 Task: Search one way flight ticket for 5 adults, 1 child, 2 infants in seat and 1 infant on lap in business from Monterey: Monterey Regional Airport (was Monterey Peninsula Airport) to Evansville: Evansville Regional Airport on 5-3-2023. Choice of flights is Westjet. Number of bags: 11 checked bags. Price is upto 81000. Outbound departure time preference is 19:45.
Action: Mouse moved to (367, 325)
Screenshot: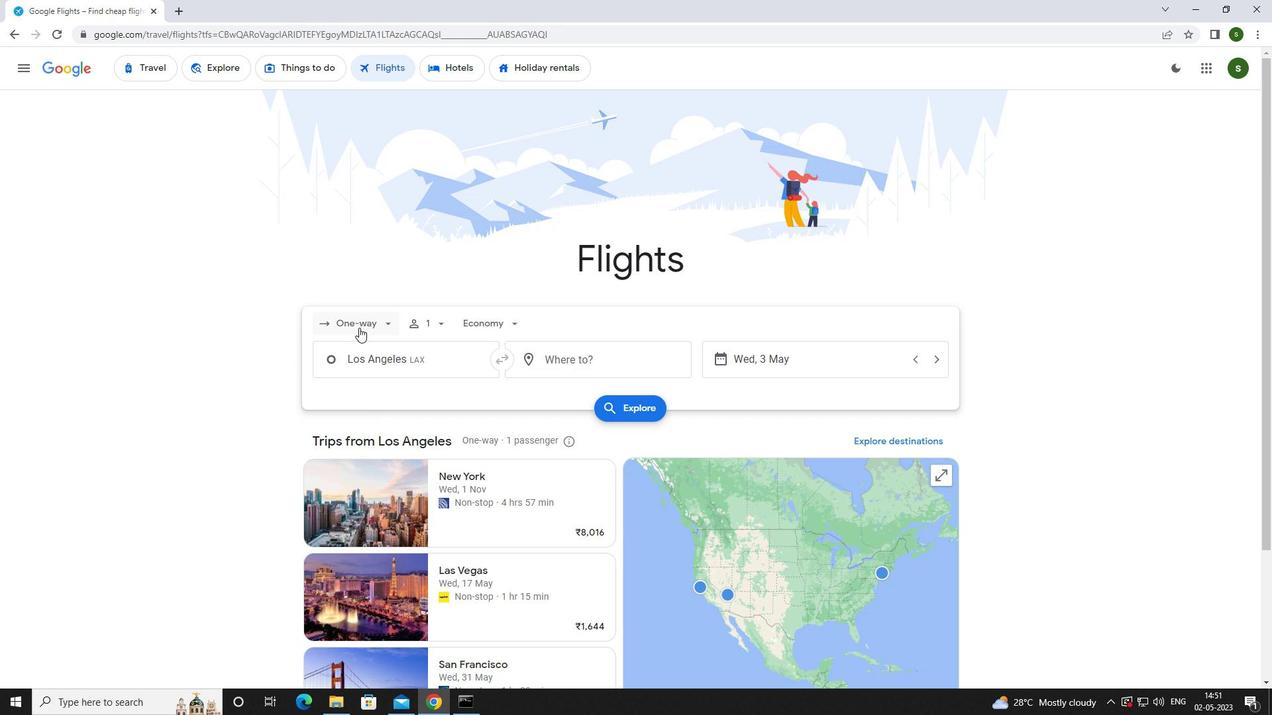 
Action: Mouse pressed left at (367, 325)
Screenshot: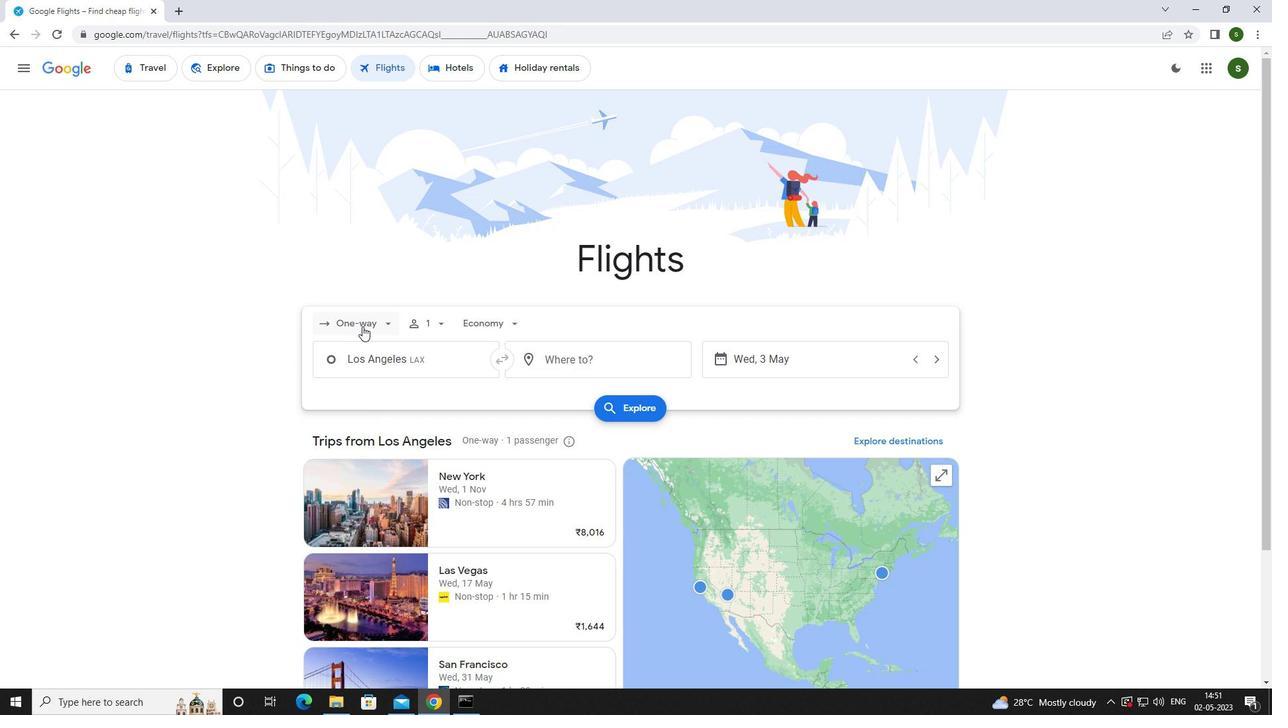
Action: Mouse moved to (372, 385)
Screenshot: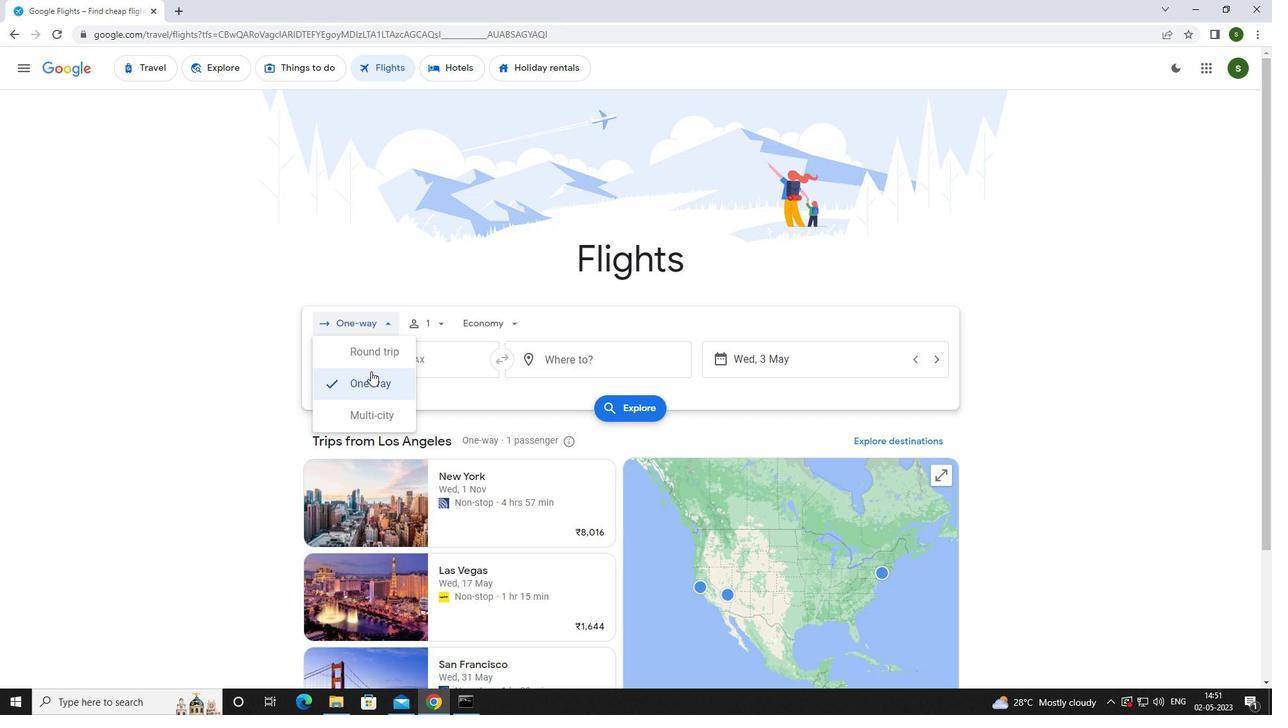 
Action: Mouse pressed left at (372, 385)
Screenshot: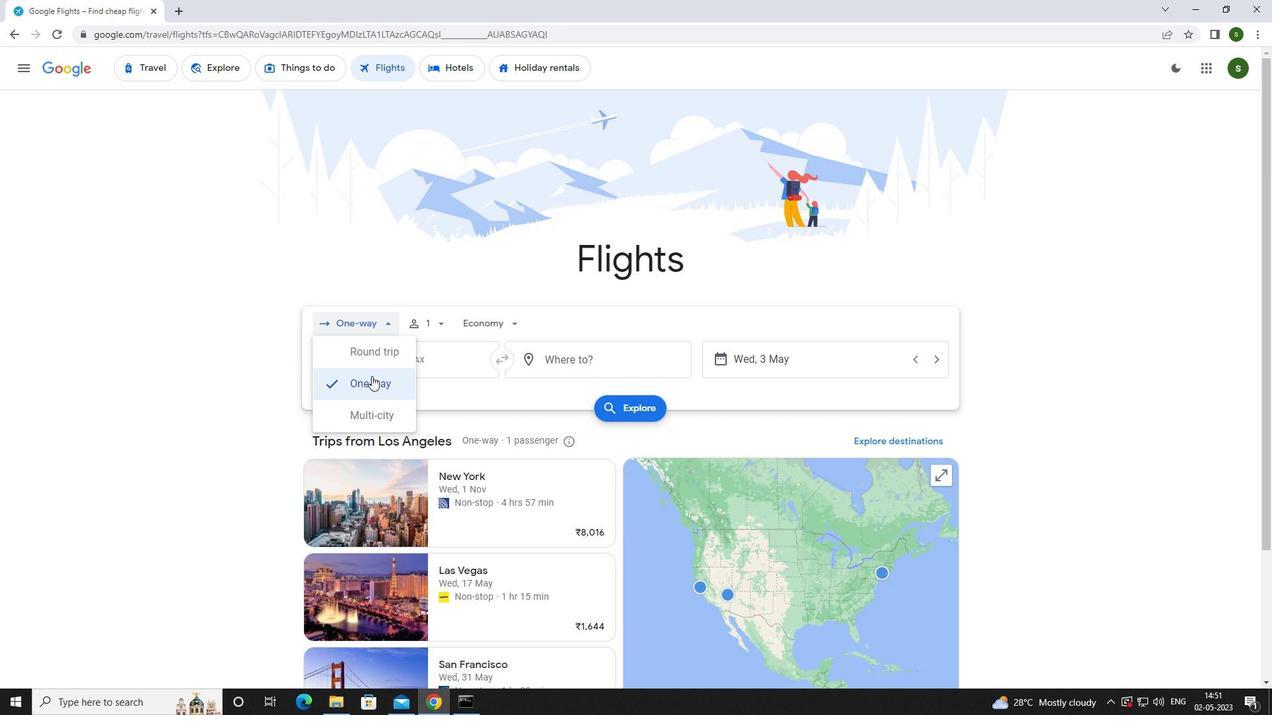 
Action: Mouse moved to (438, 321)
Screenshot: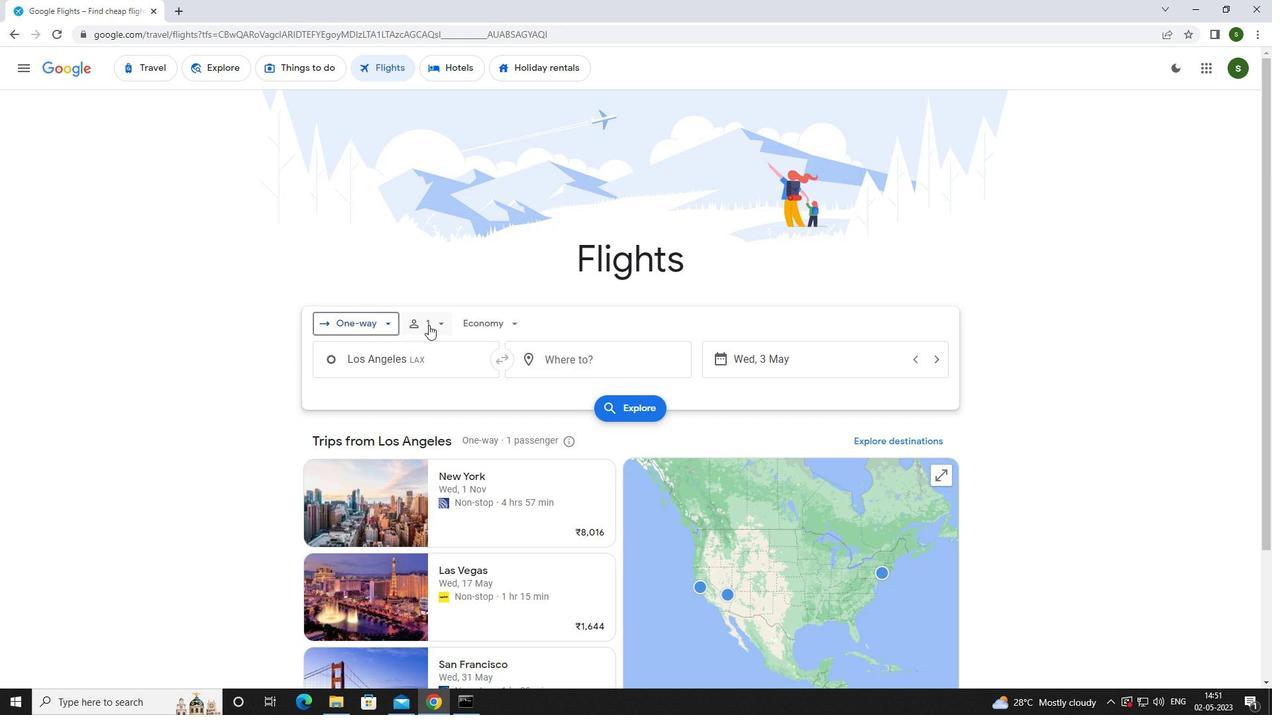 
Action: Mouse pressed left at (438, 321)
Screenshot: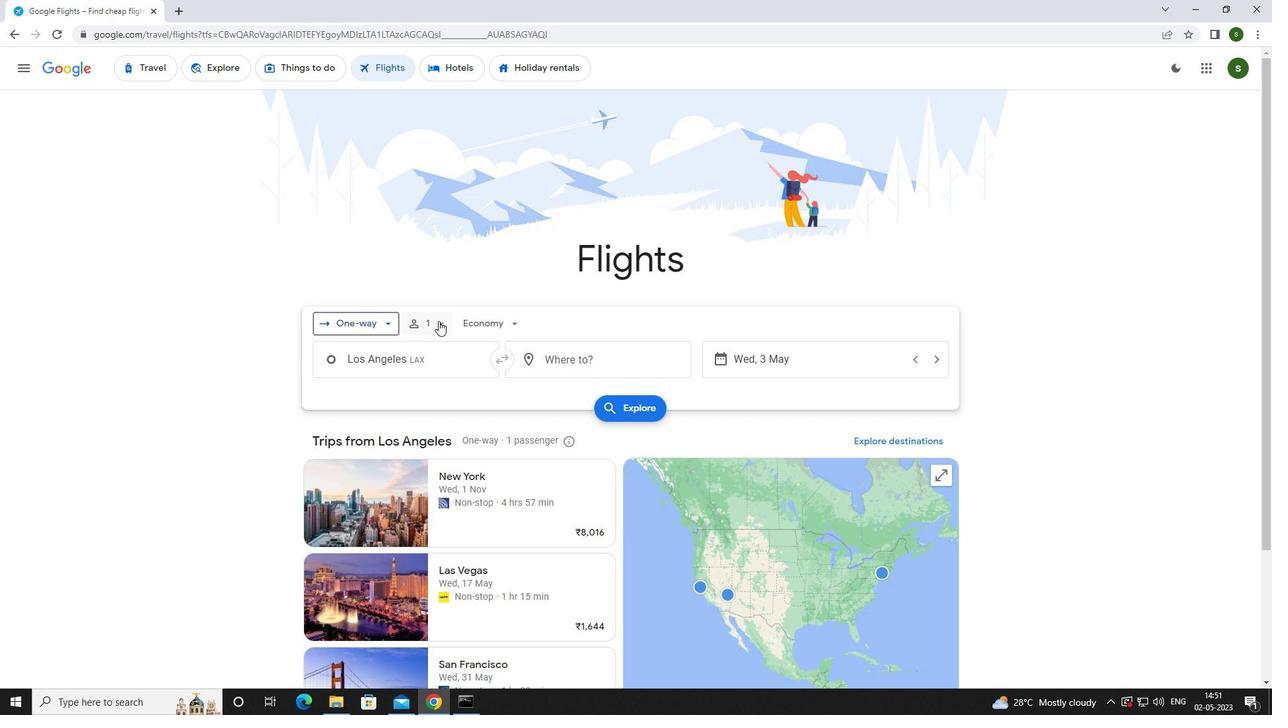 
Action: Mouse moved to (545, 355)
Screenshot: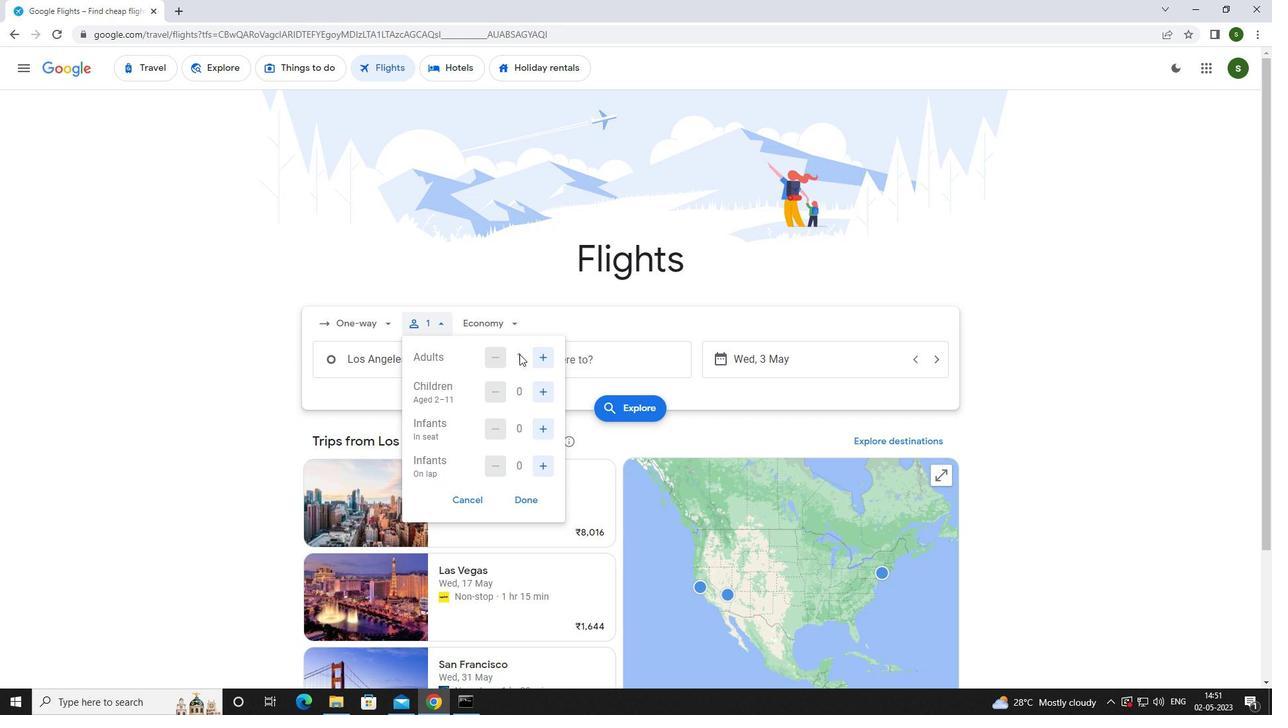 
Action: Mouse pressed left at (545, 355)
Screenshot: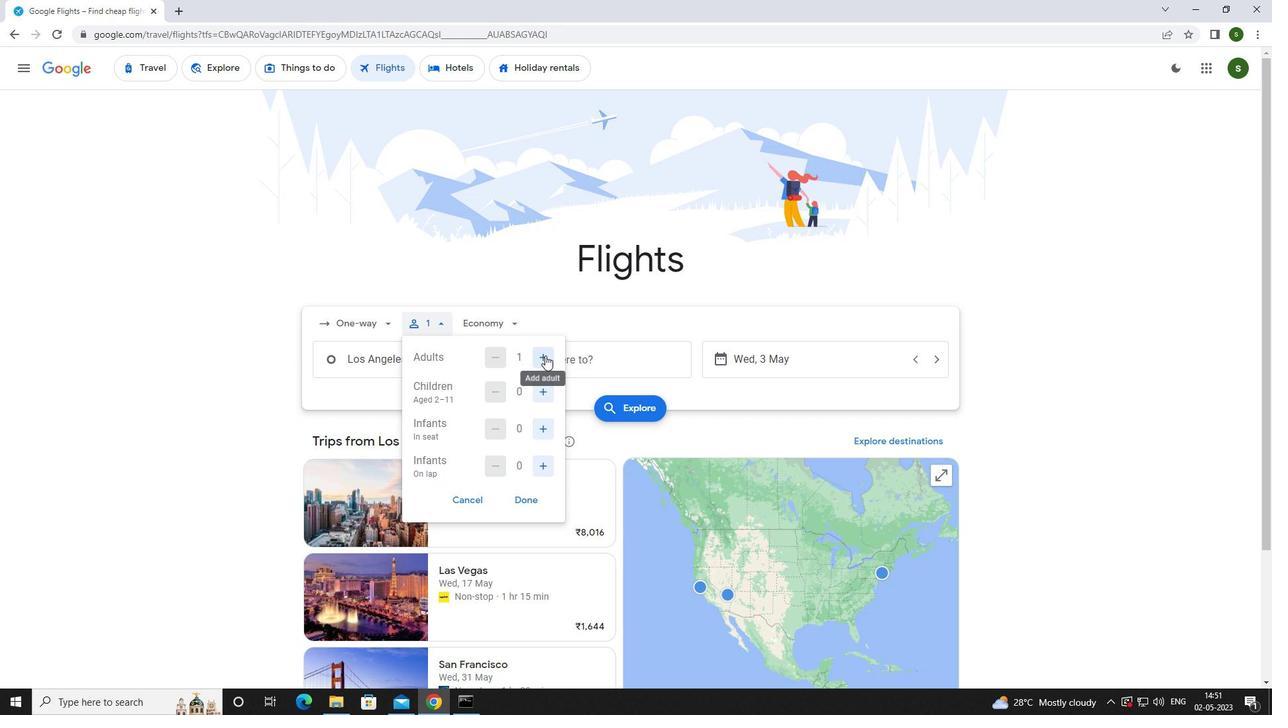 
Action: Mouse pressed left at (545, 355)
Screenshot: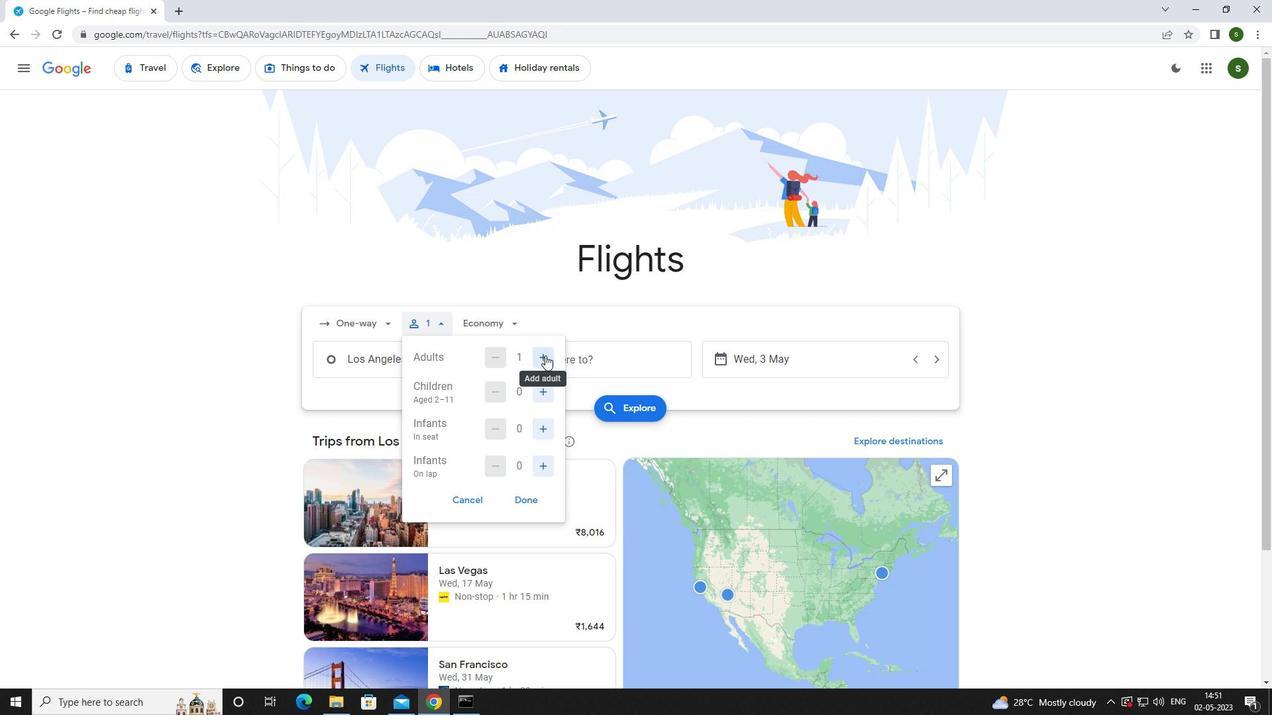 
Action: Mouse pressed left at (545, 355)
Screenshot: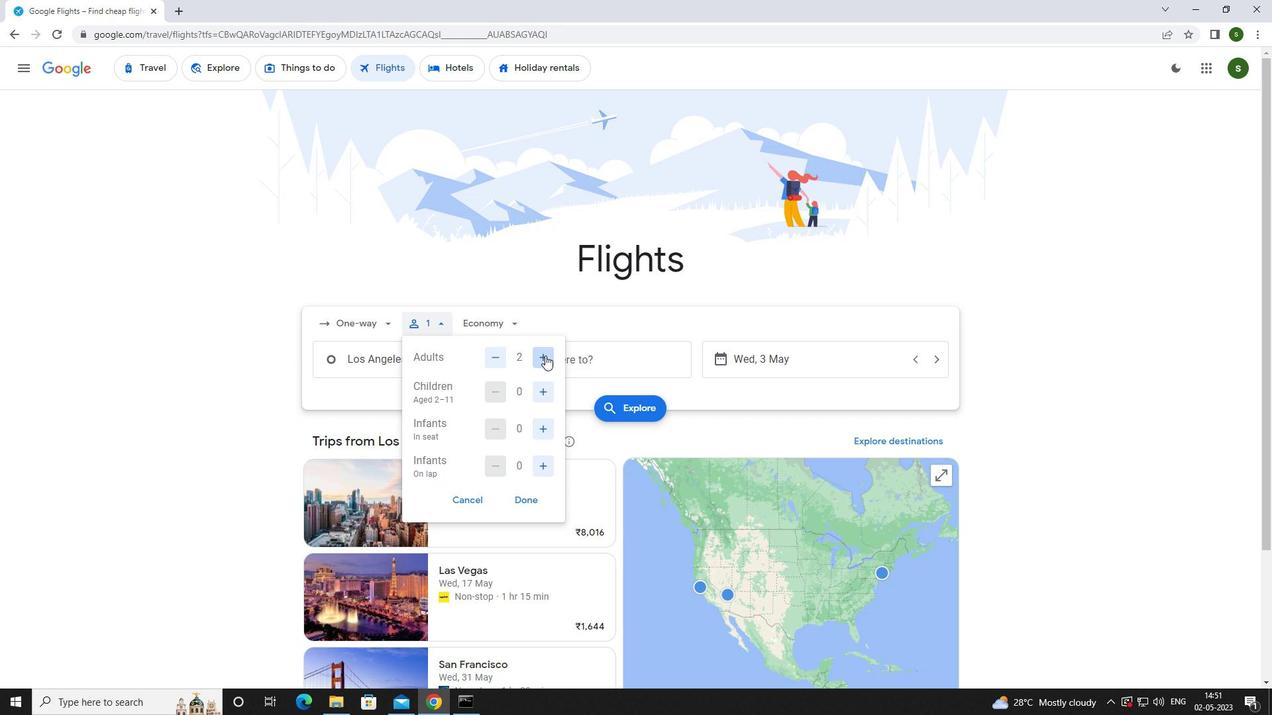 
Action: Mouse pressed left at (545, 355)
Screenshot: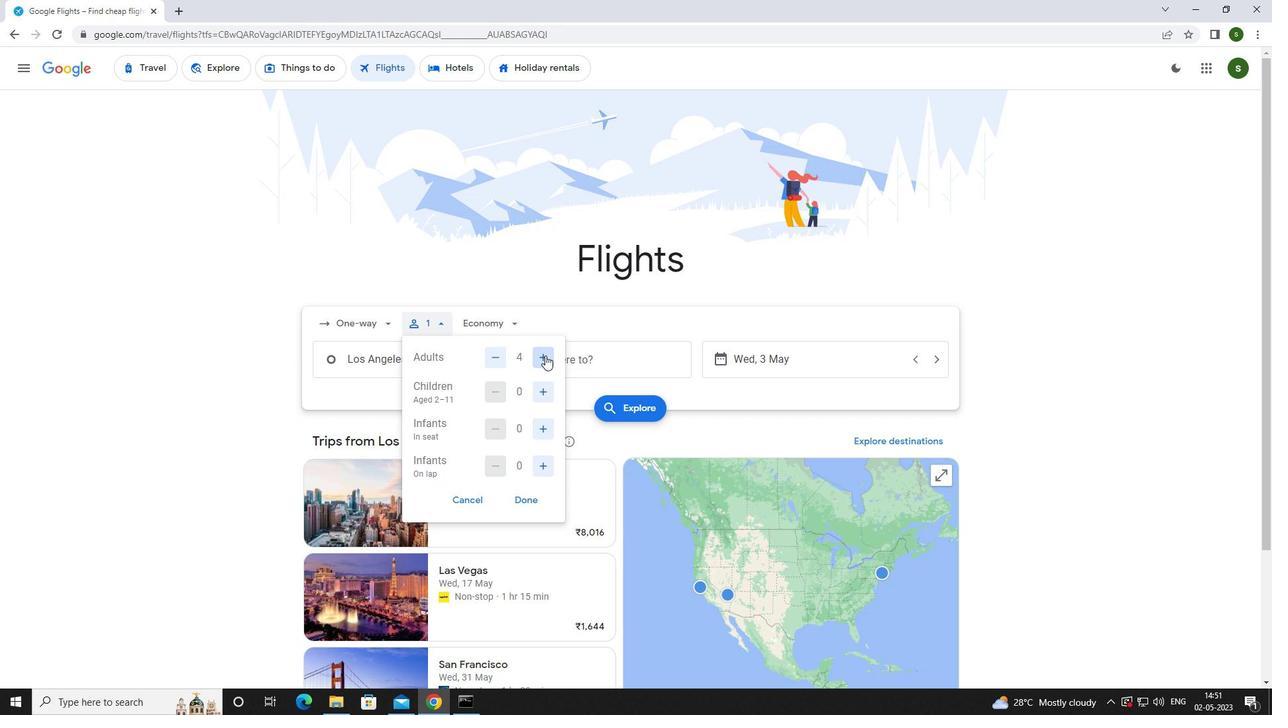 
Action: Mouse moved to (546, 391)
Screenshot: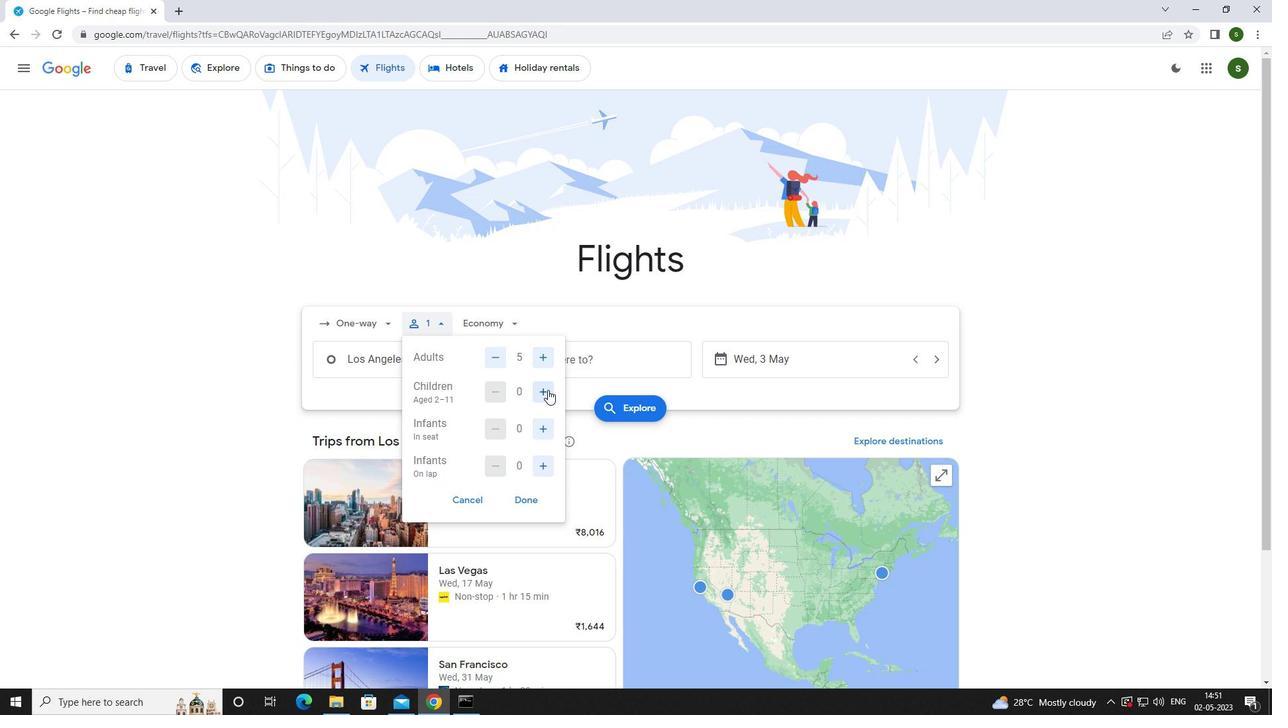 
Action: Mouse pressed left at (546, 391)
Screenshot: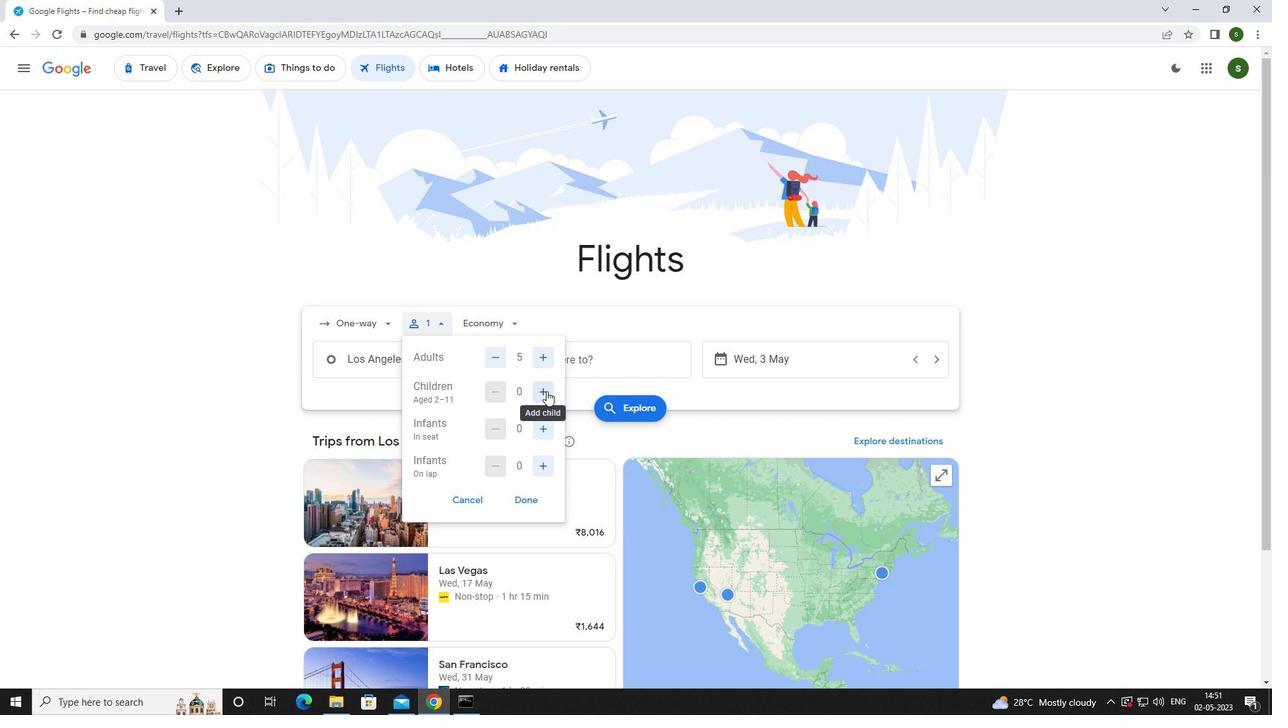 
Action: Mouse moved to (542, 422)
Screenshot: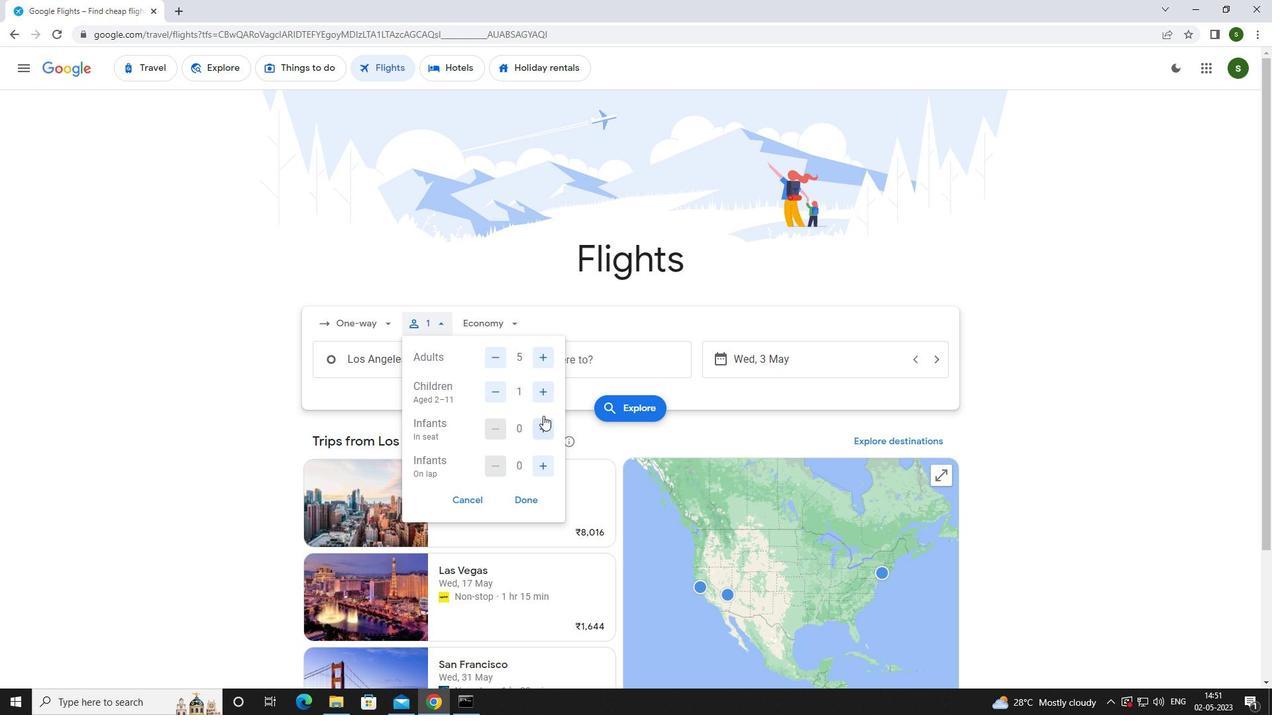 
Action: Mouse pressed left at (542, 422)
Screenshot: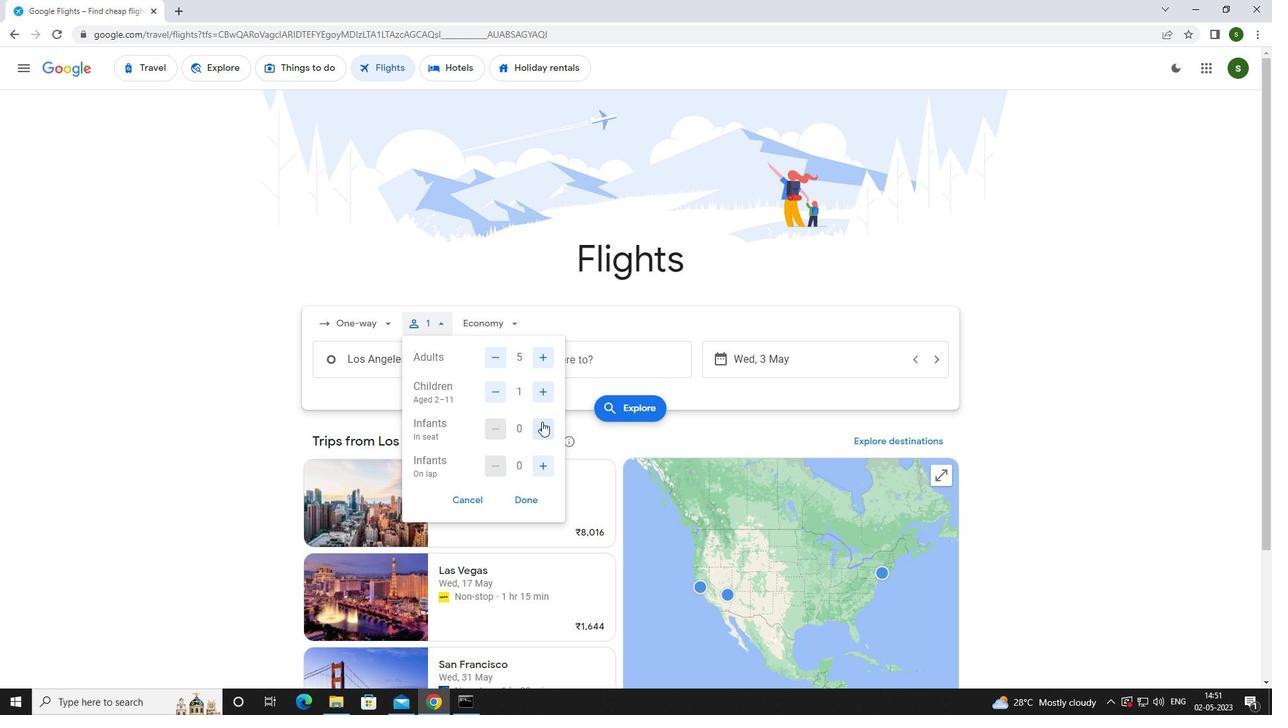 
Action: Mouse pressed left at (542, 422)
Screenshot: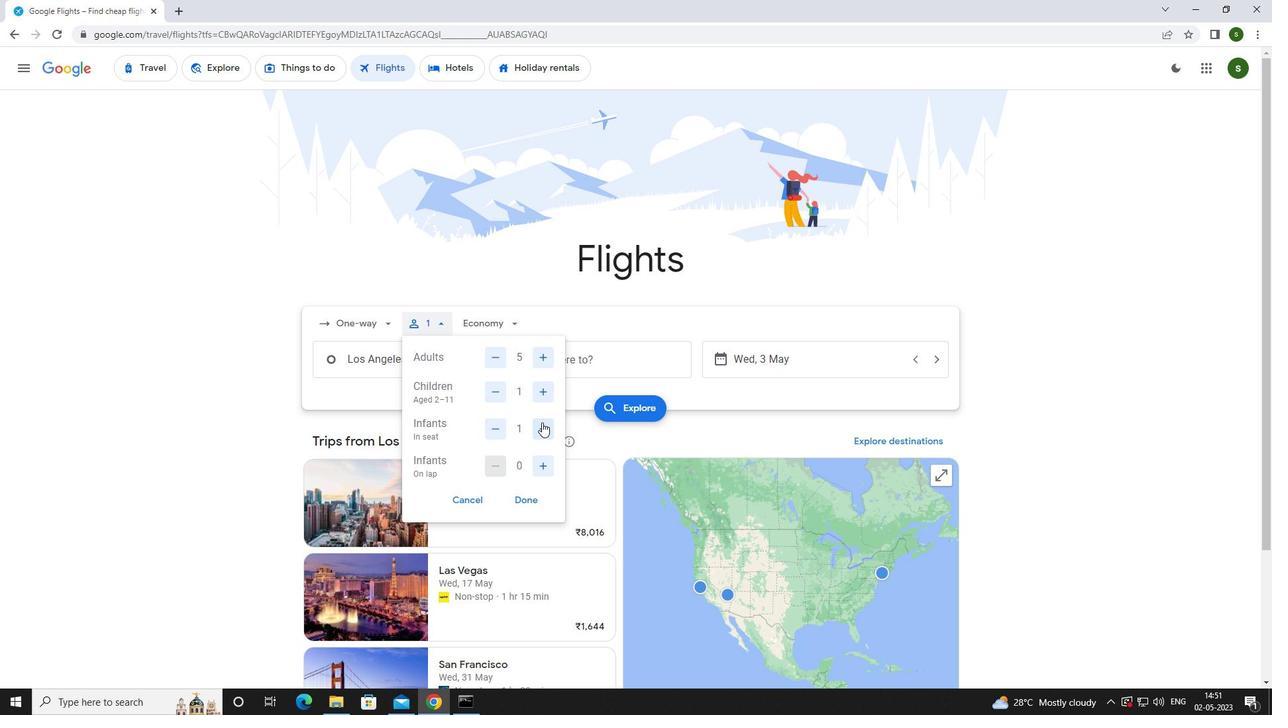 
Action: Mouse moved to (542, 458)
Screenshot: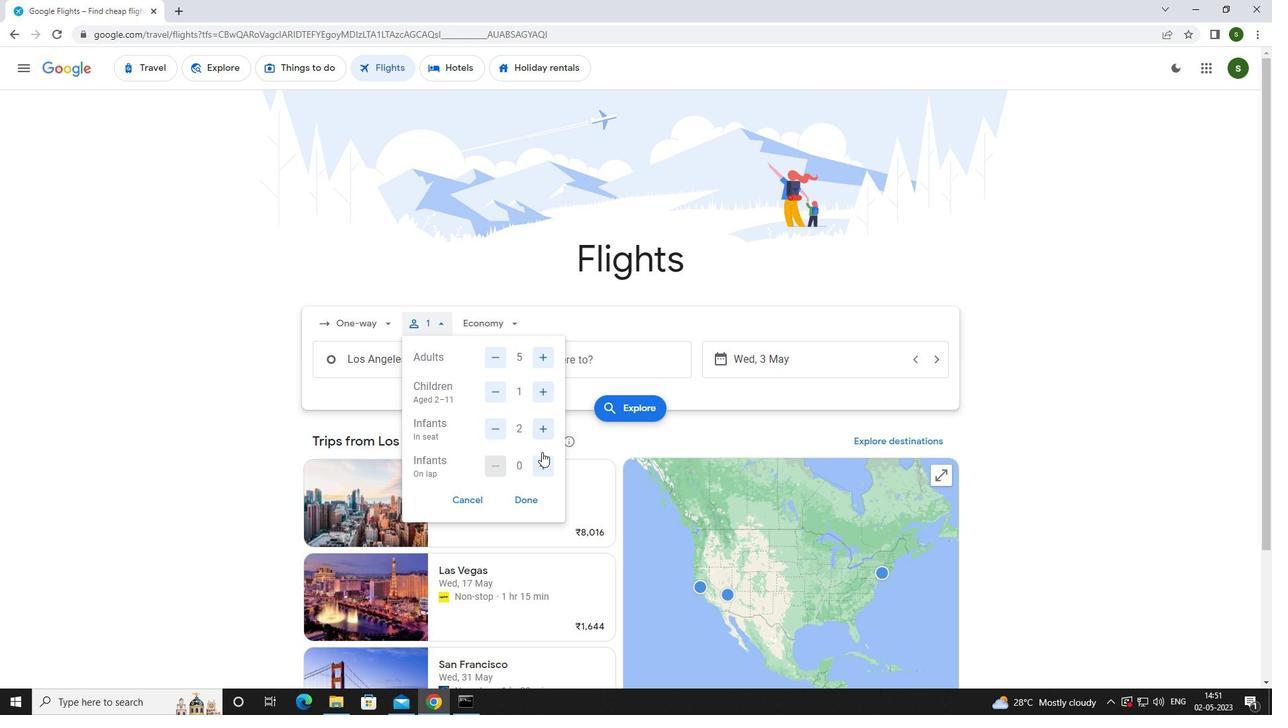 
Action: Mouse pressed left at (542, 458)
Screenshot: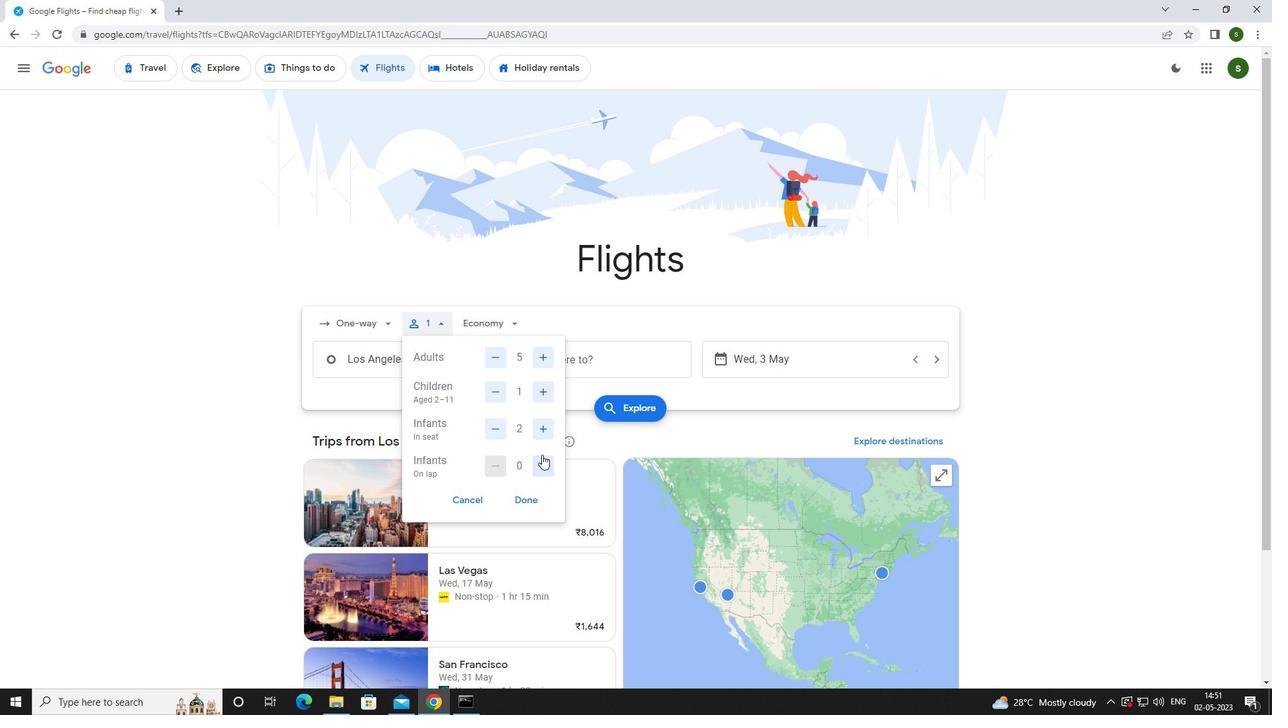 
Action: Mouse moved to (513, 324)
Screenshot: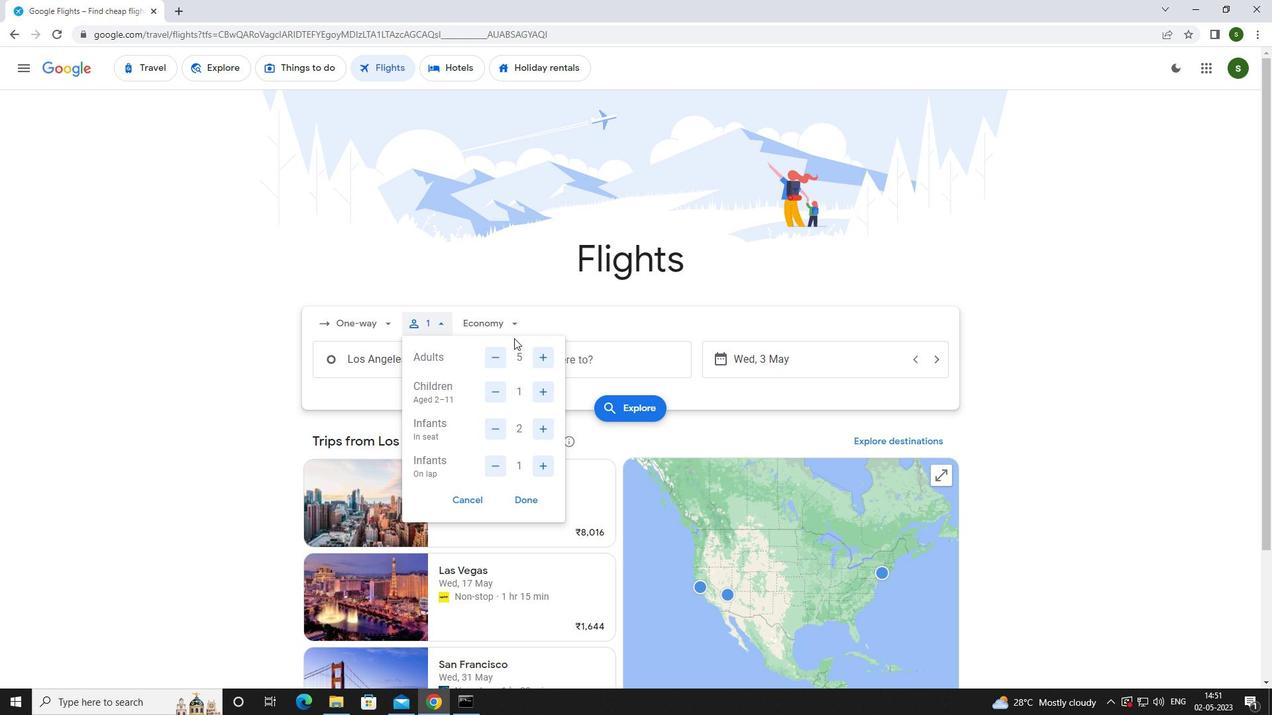 
Action: Mouse pressed left at (513, 324)
Screenshot: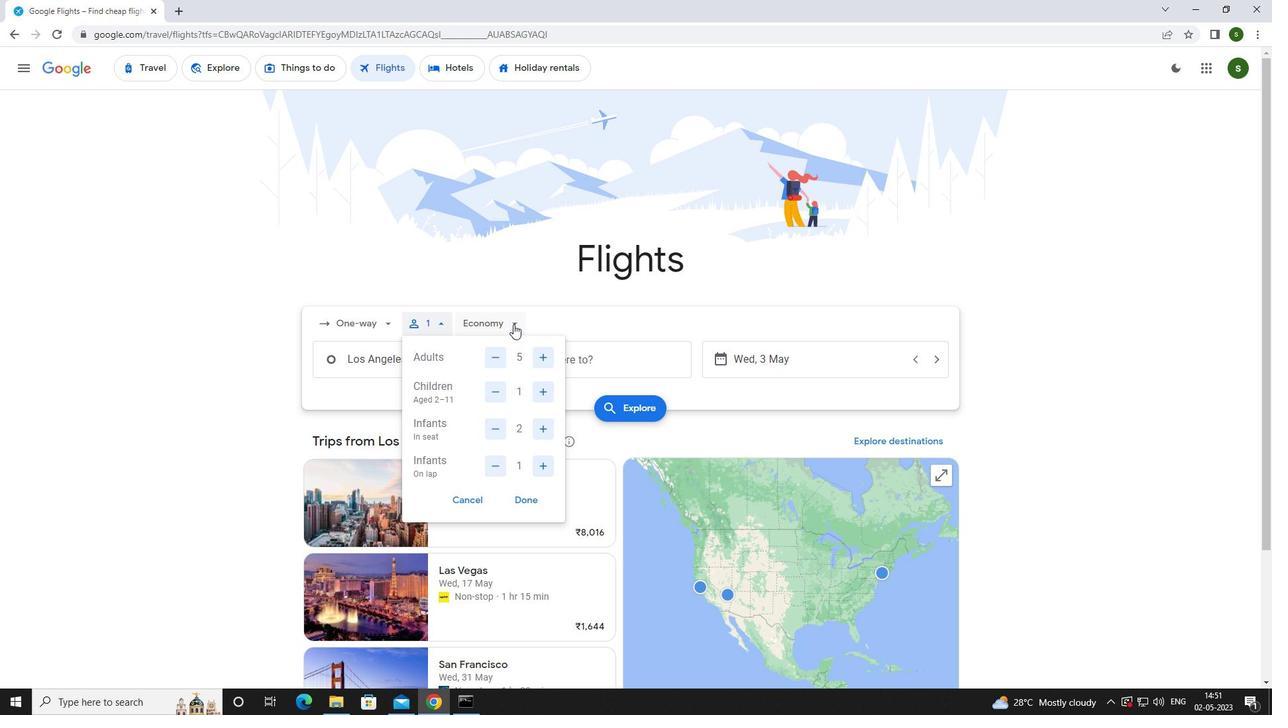 
Action: Mouse moved to (520, 421)
Screenshot: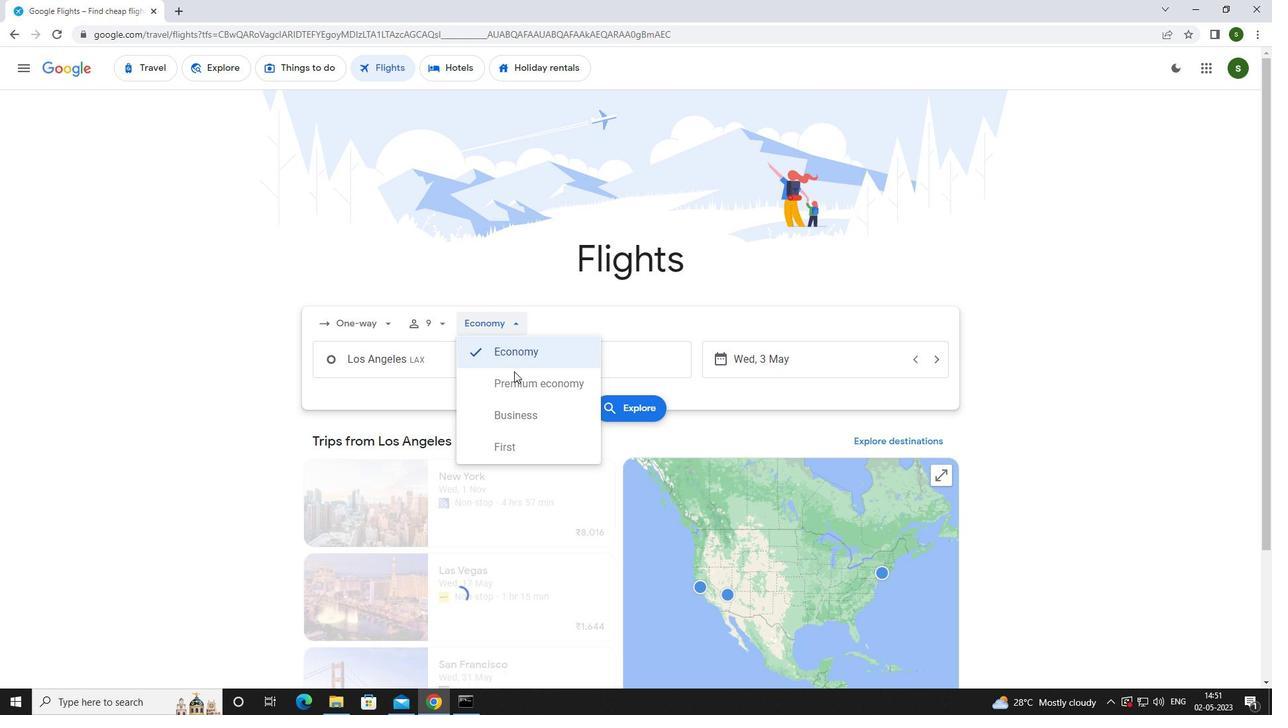 
Action: Mouse pressed left at (520, 421)
Screenshot: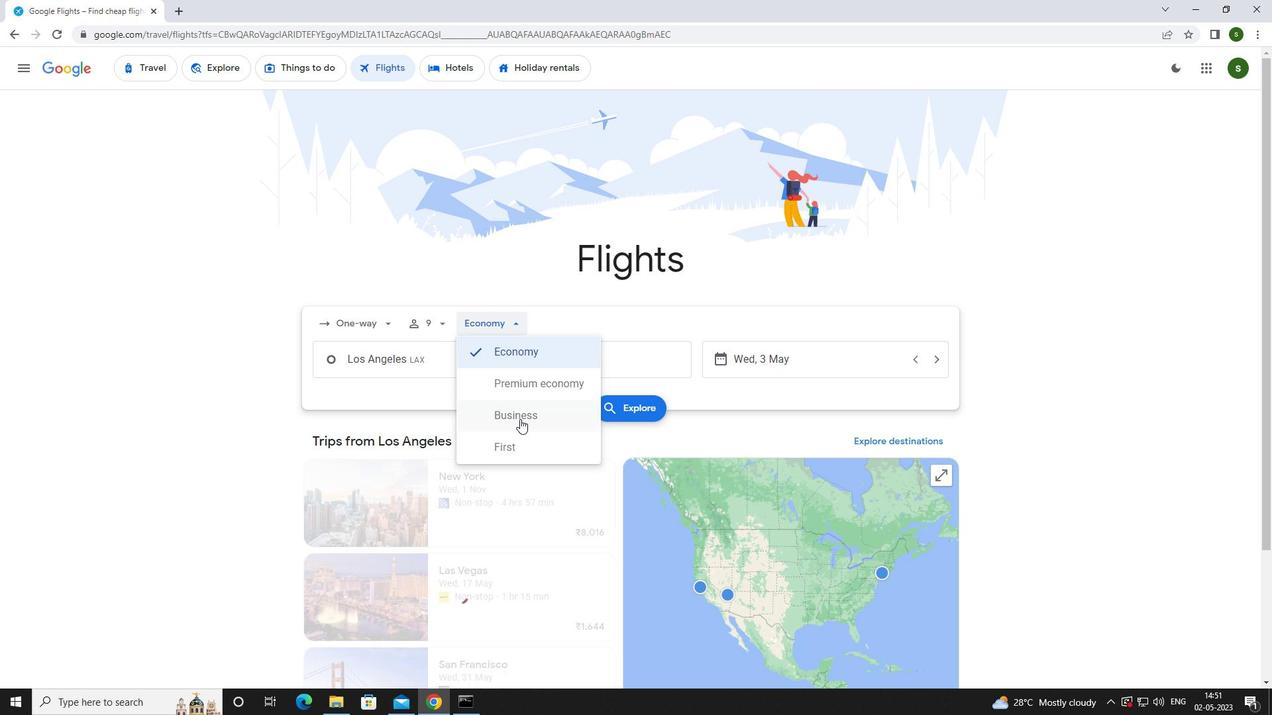 
Action: Mouse moved to (479, 363)
Screenshot: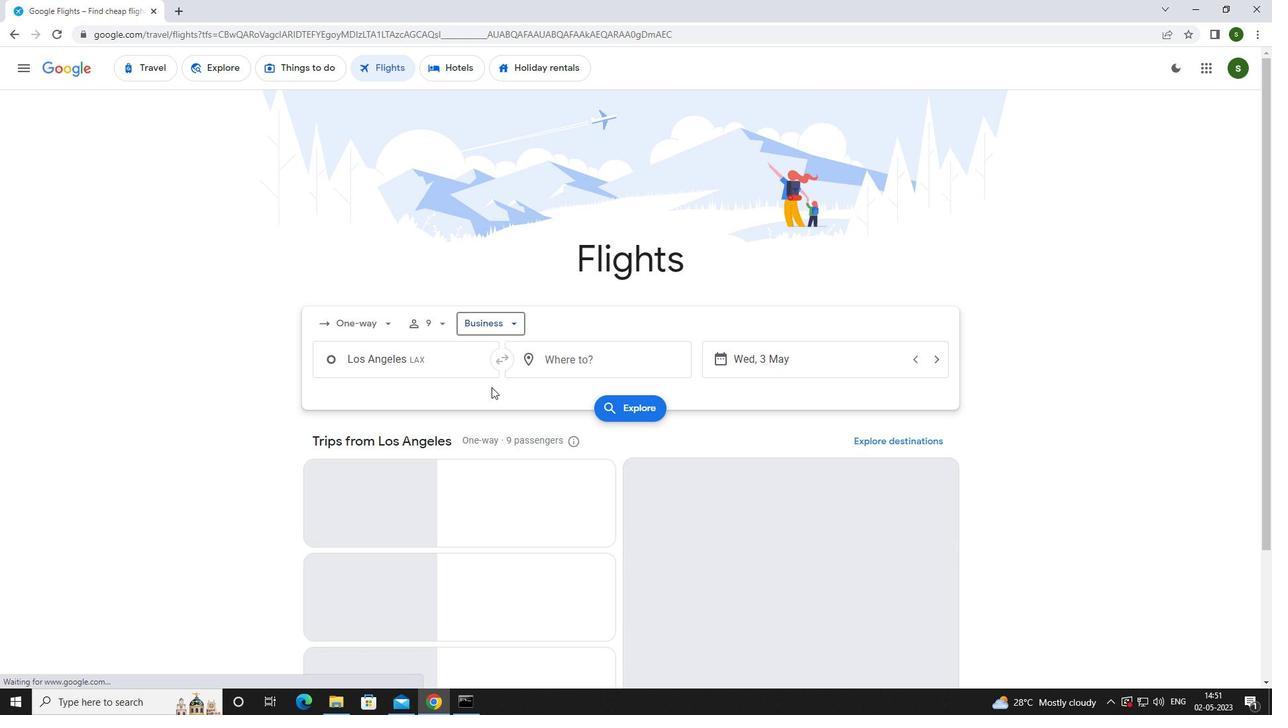 
Action: Mouse pressed left at (479, 363)
Screenshot: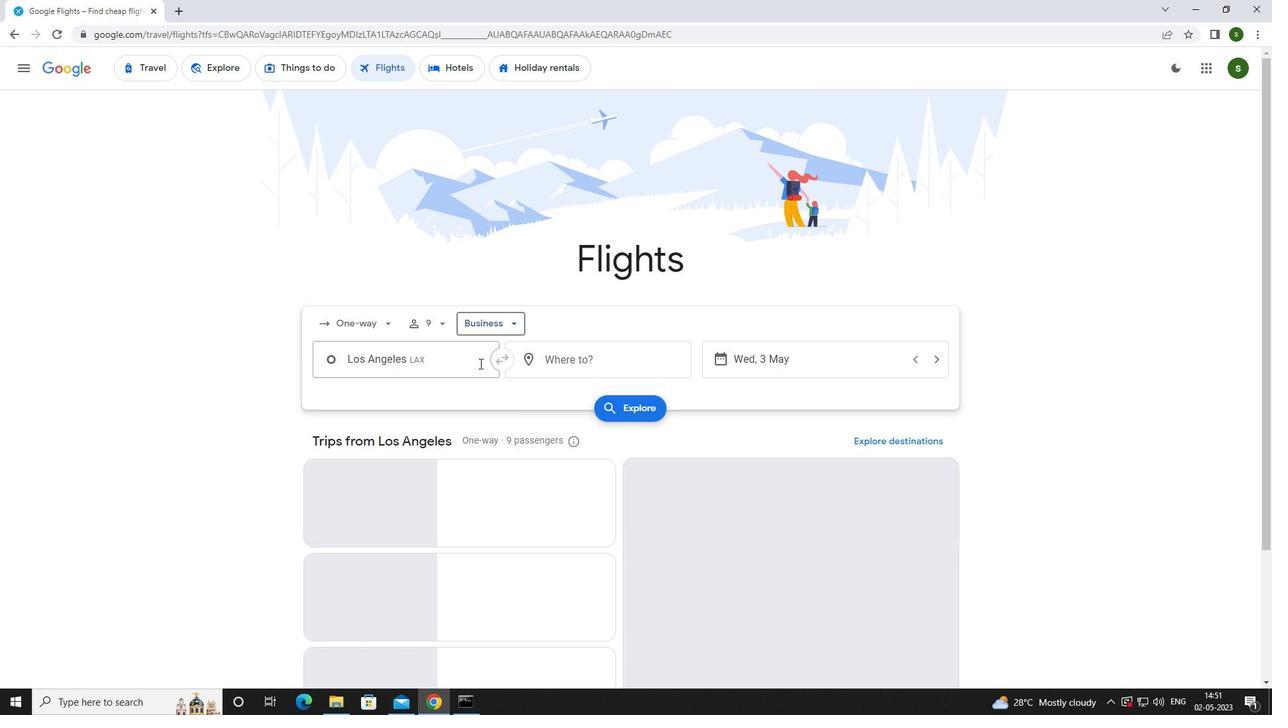 
Action: Mouse moved to (479, 363)
Screenshot: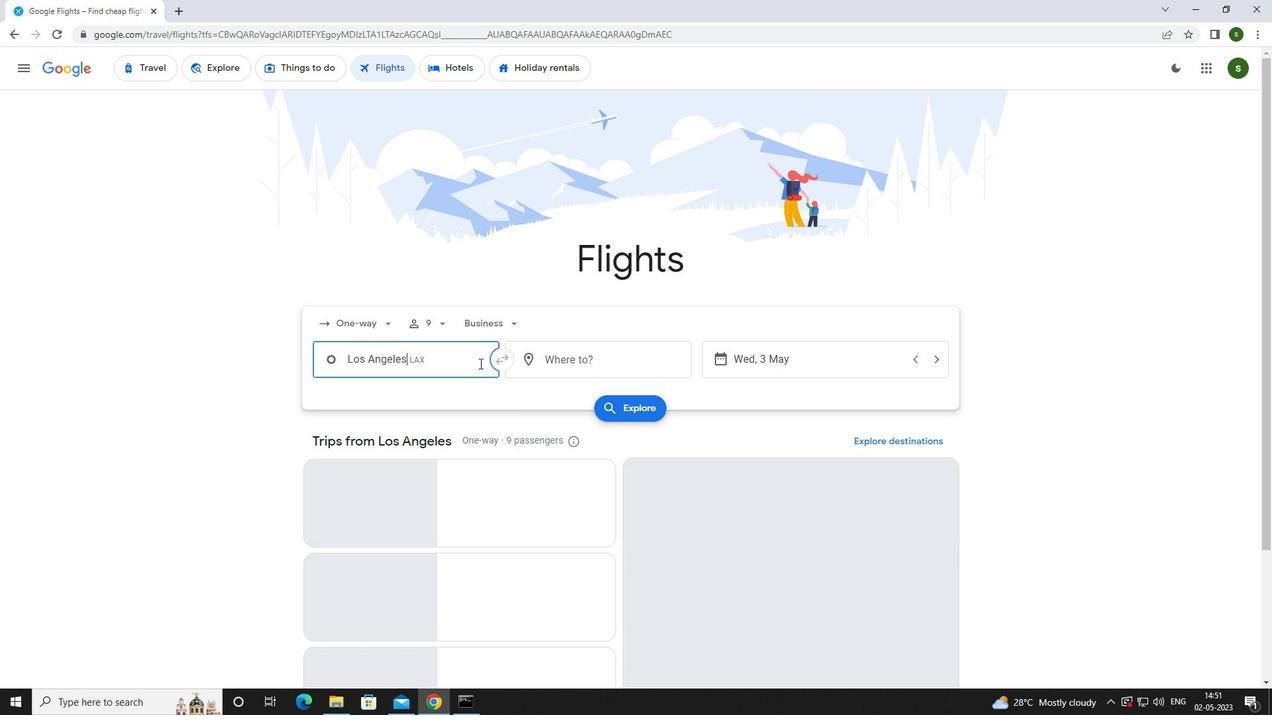 
Action: Key pressed <Key.caps_lock>m<Key.caps_lock>onterey
Screenshot: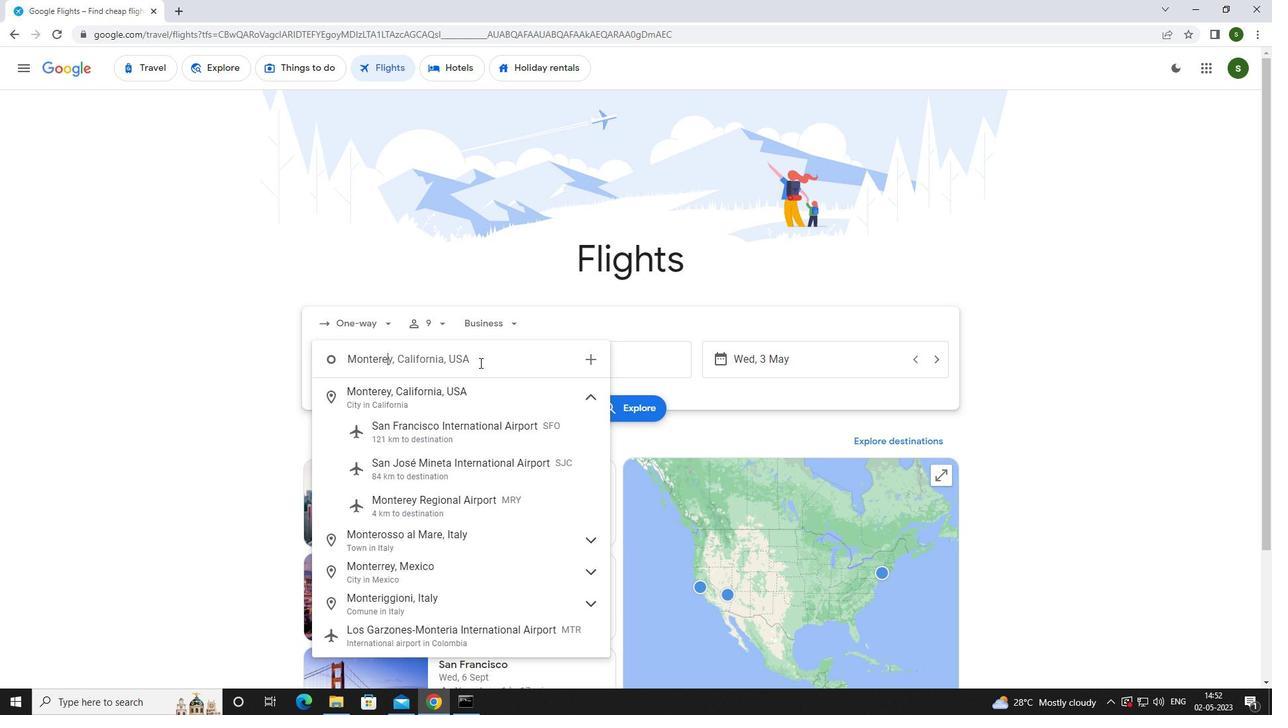 
Action: Mouse moved to (476, 499)
Screenshot: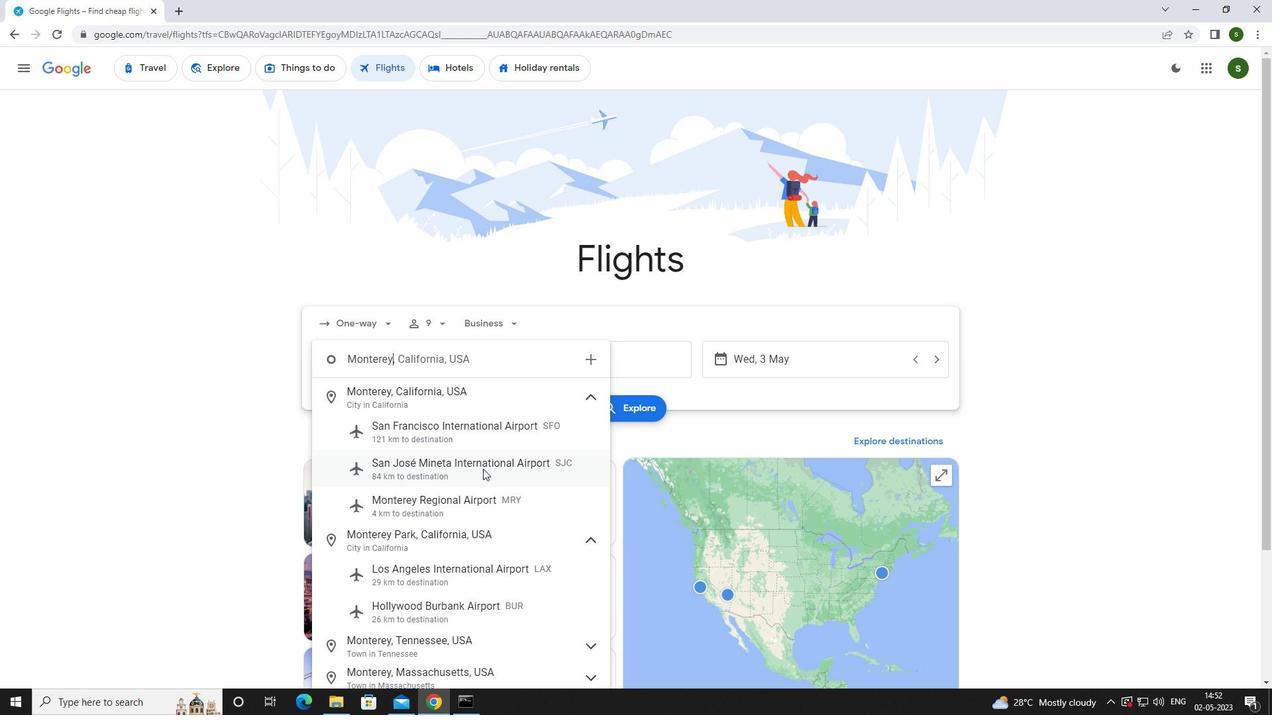 
Action: Mouse pressed left at (476, 499)
Screenshot: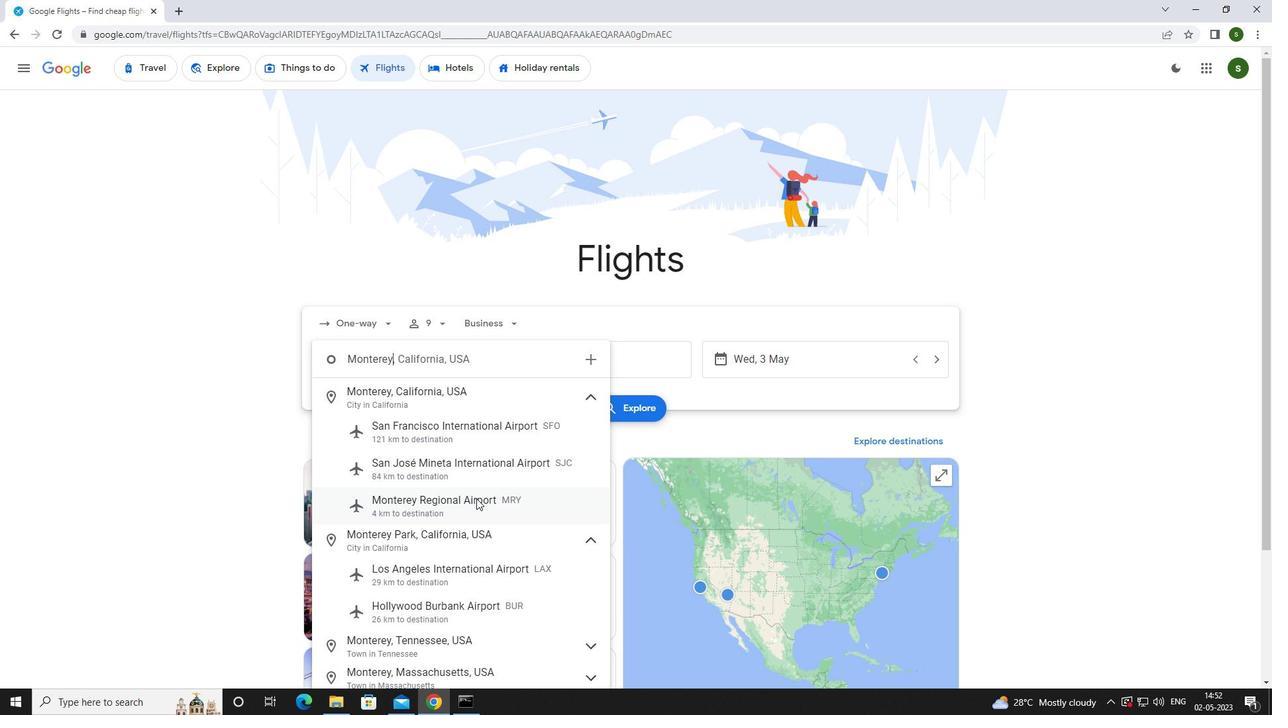 
Action: Mouse moved to (609, 362)
Screenshot: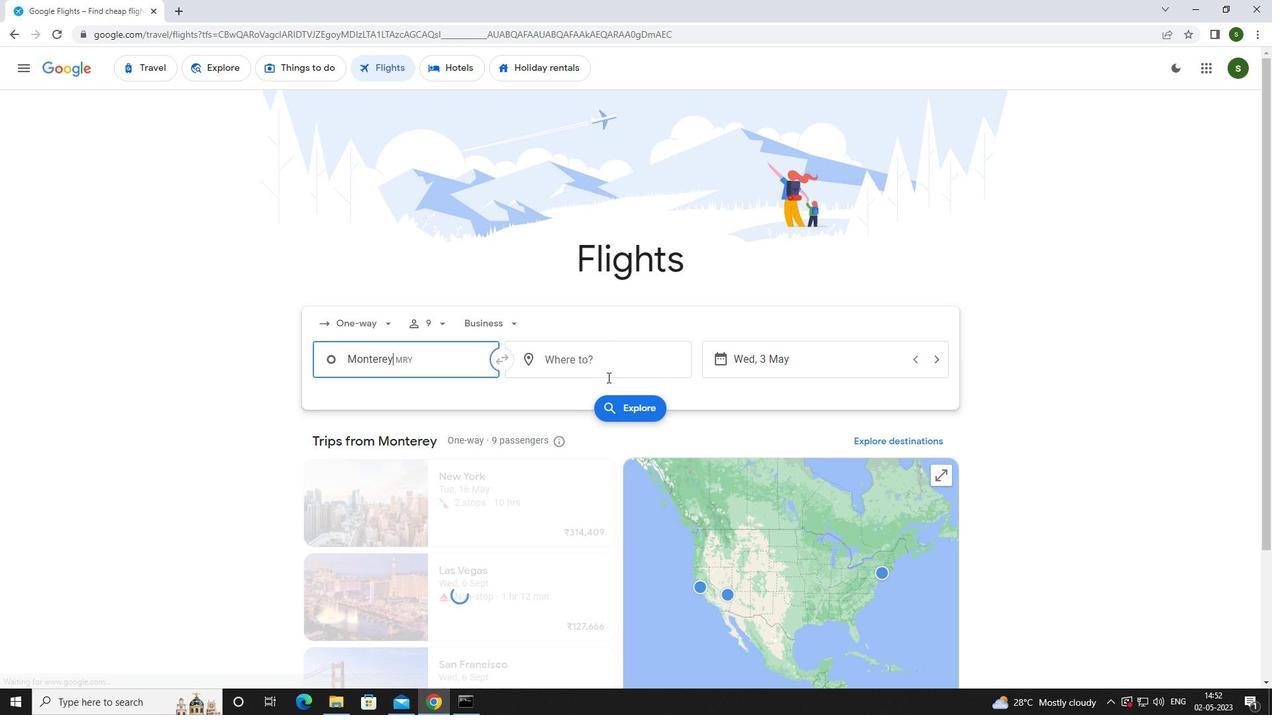 
Action: Mouse pressed left at (609, 362)
Screenshot: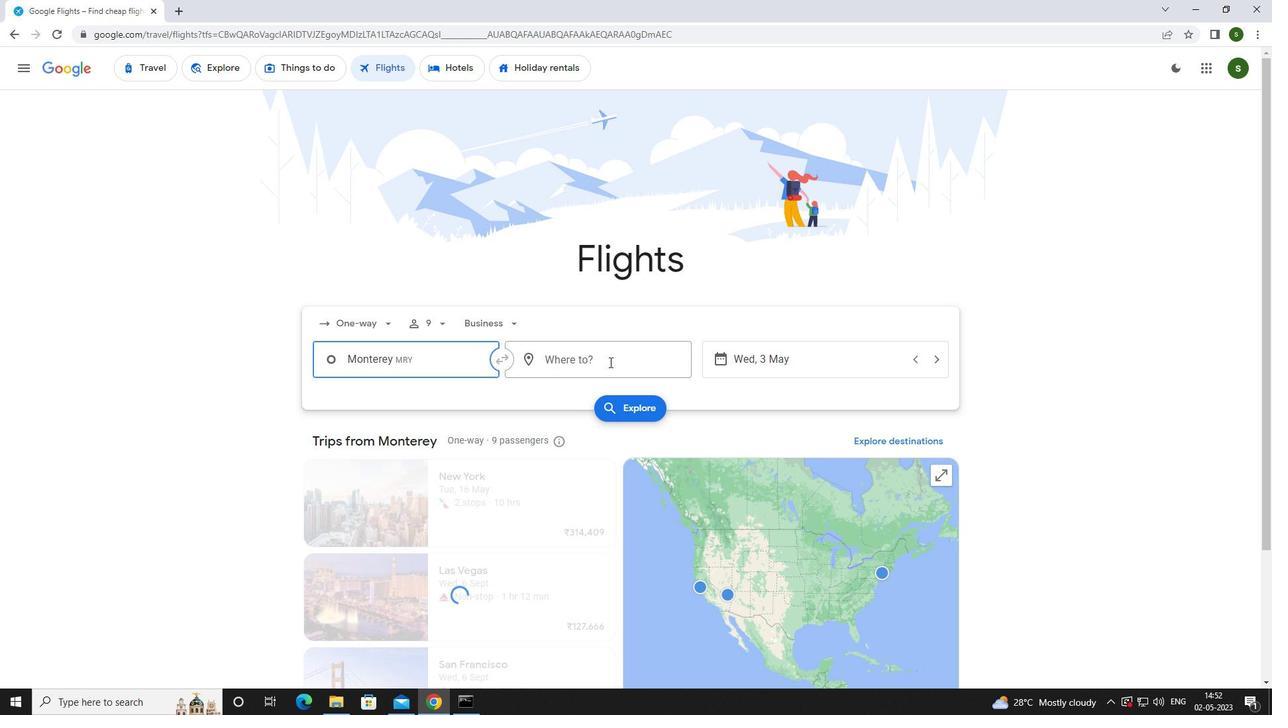 
Action: Key pressed <Key.caps_lock>e<Key.caps_lock>vansvill
Screenshot: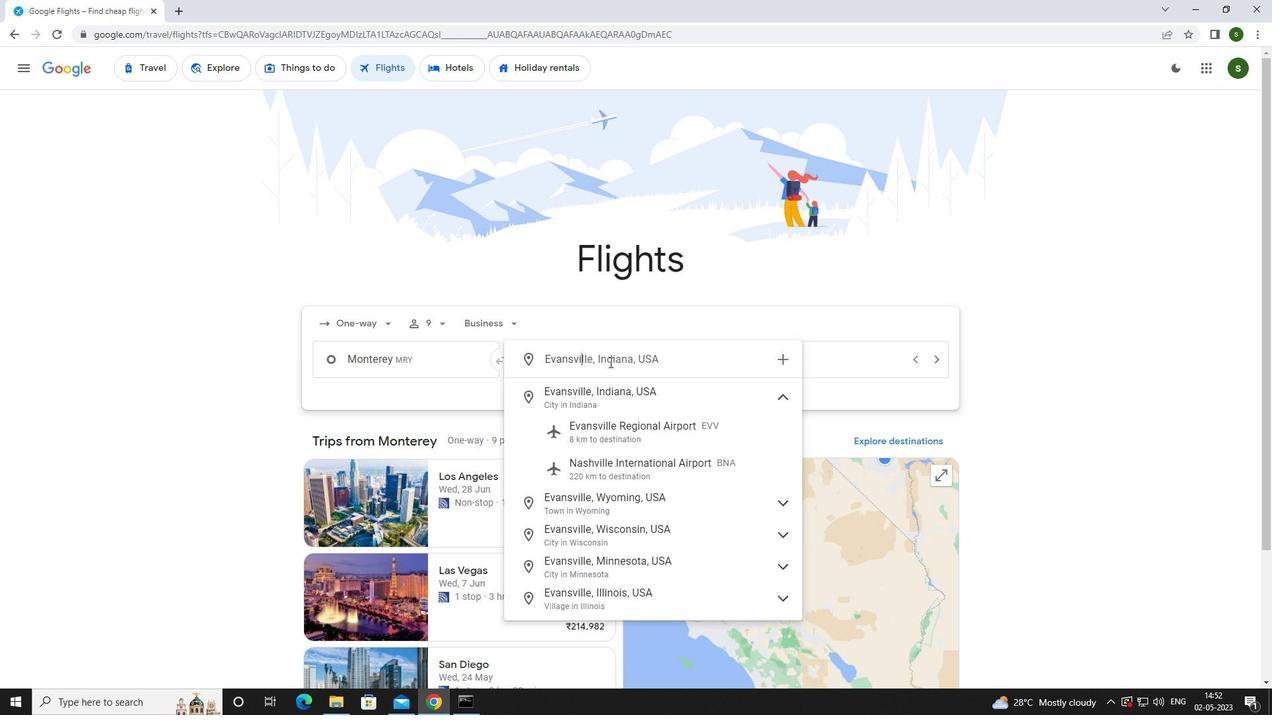 
Action: Mouse moved to (608, 436)
Screenshot: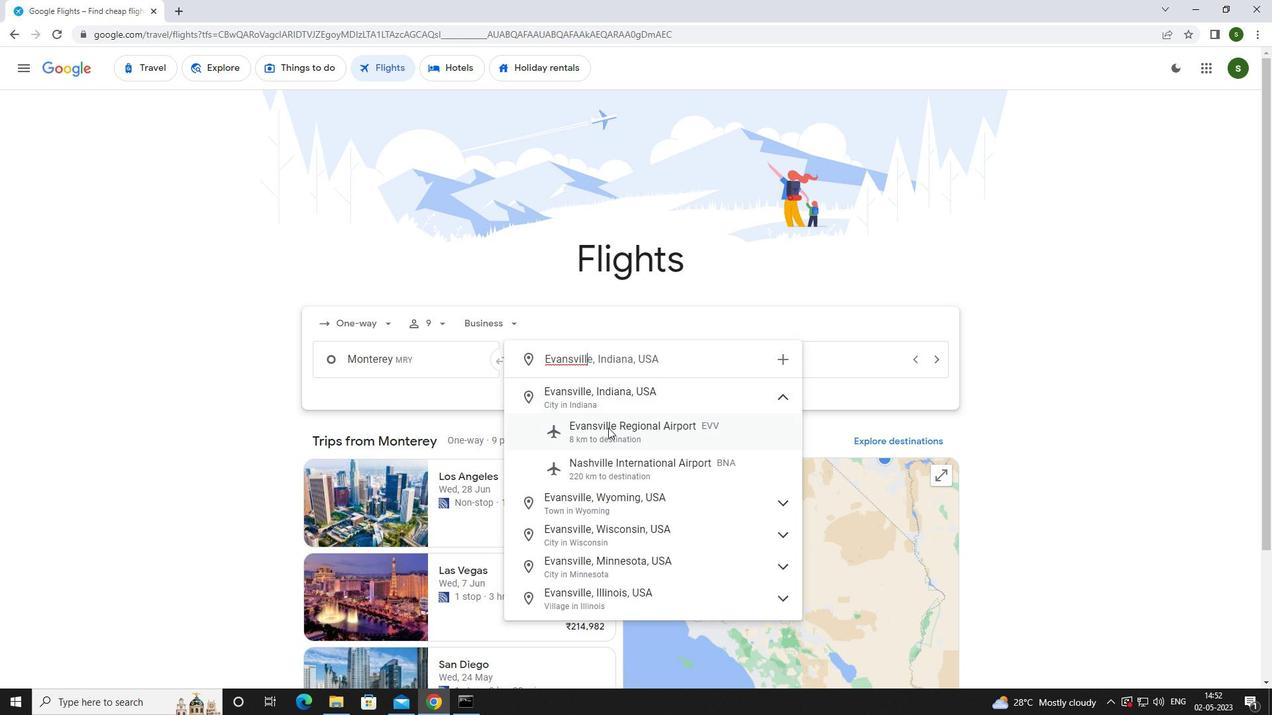 
Action: Mouse pressed left at (608, 436)
Screenshot: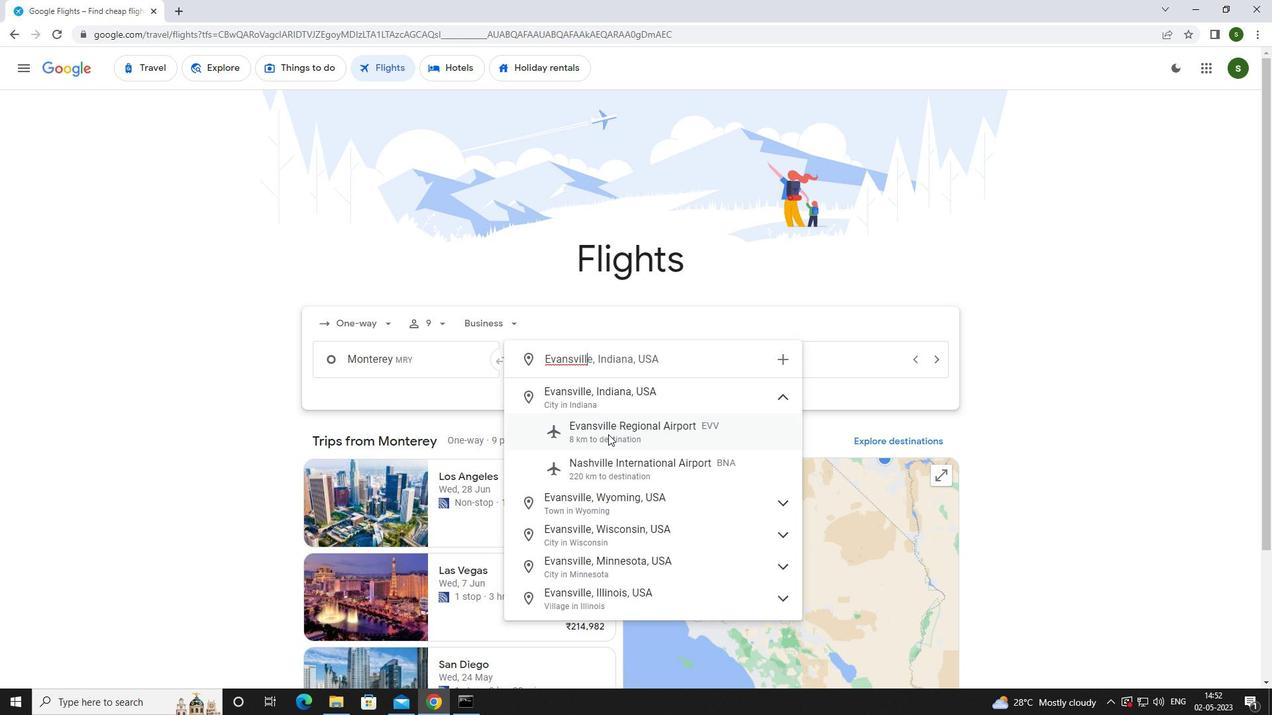 
Action: Mouse moved to (792, 367)
Screenshot: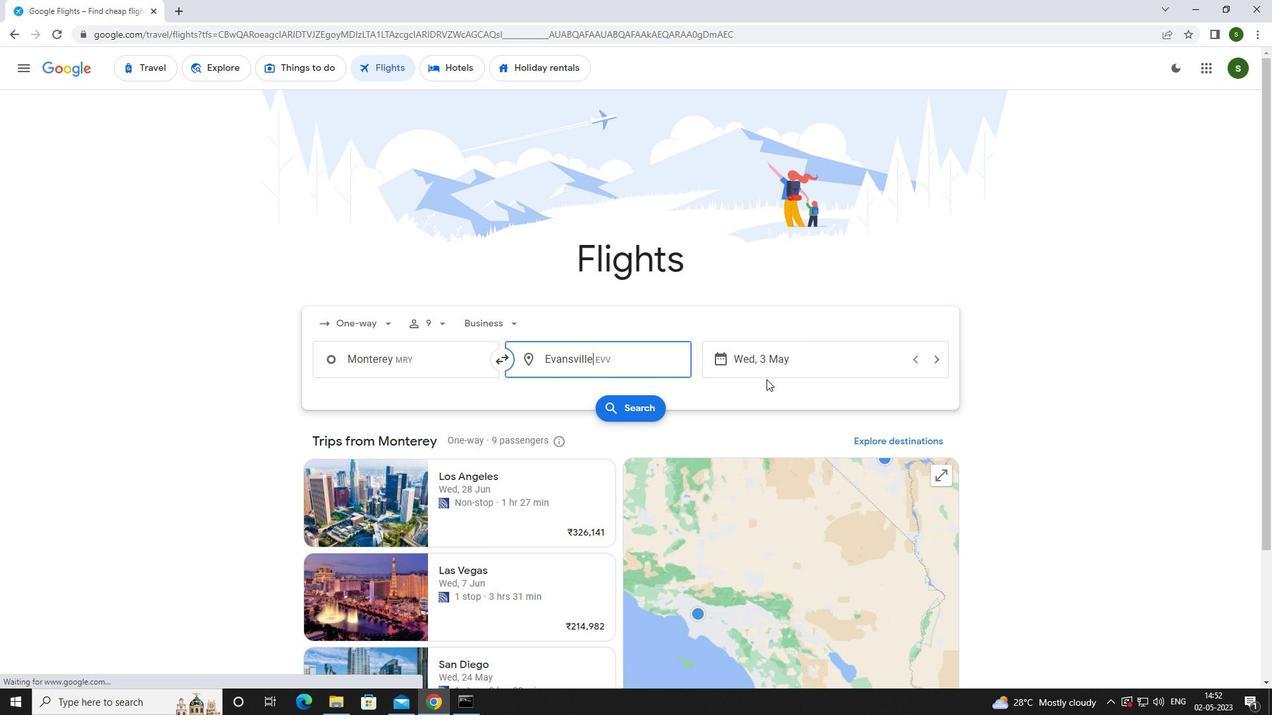 
Action: Mouse pressed left at (792, 367)
Screenshot: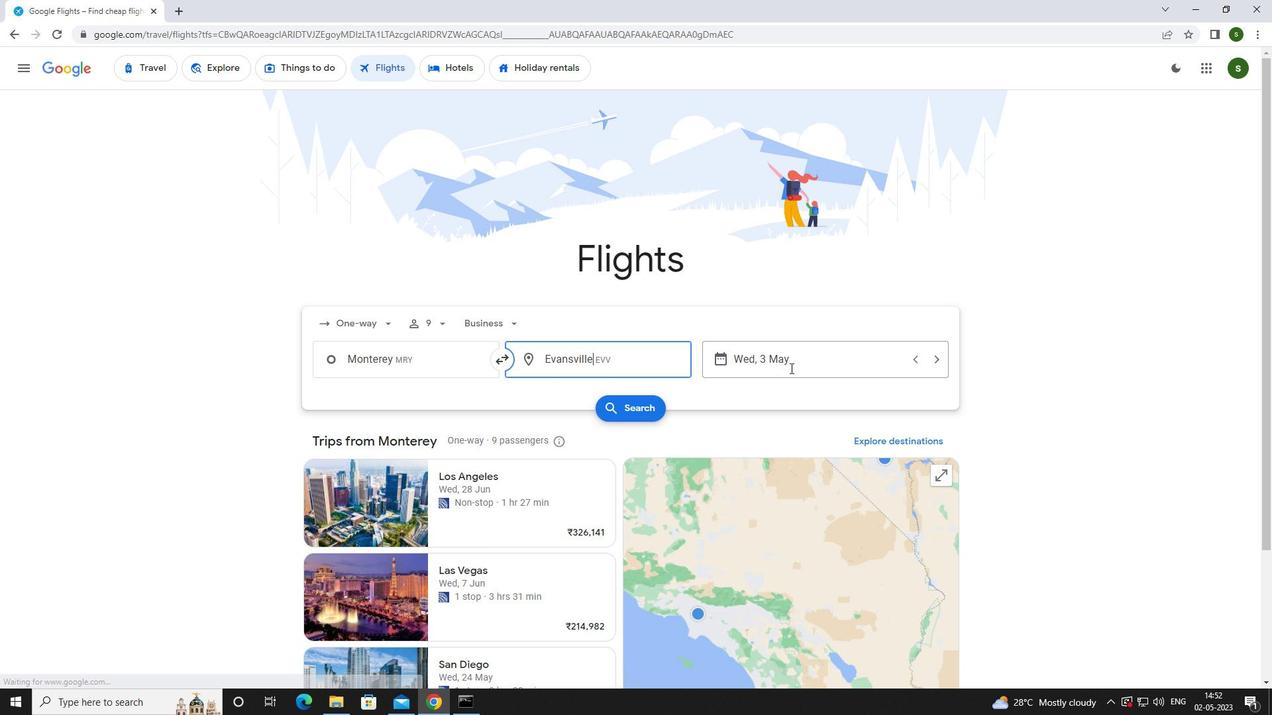 
Action: Mouse moved to (572, 444)
Screenshot: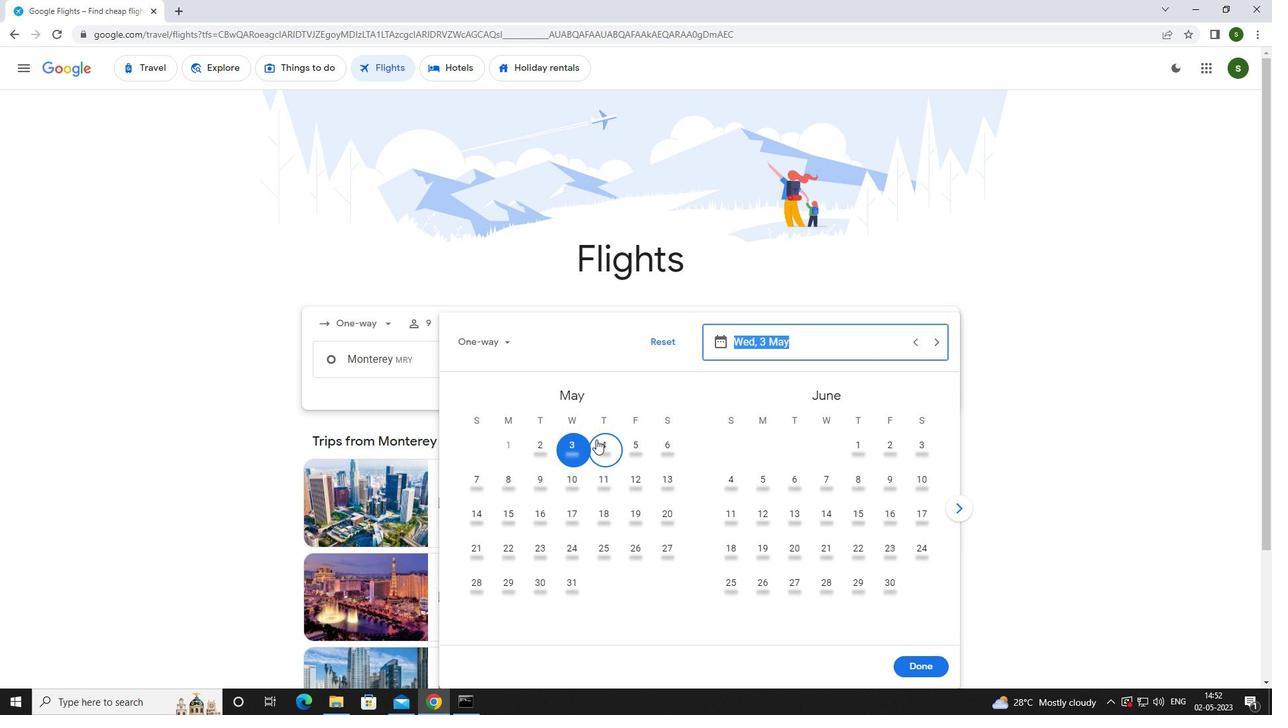 
Action: Mouse pressed left at (572, 444)
Screenshot: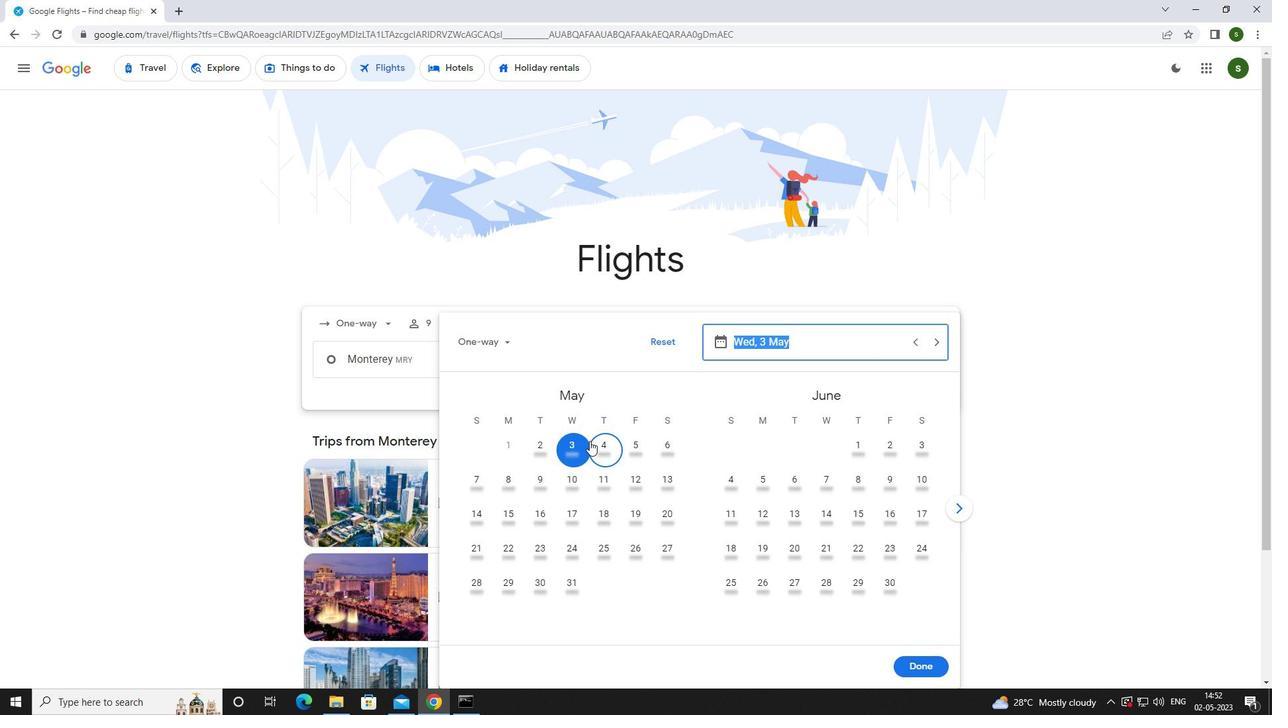 
Action: Mouse moved to (916, 661)
Screenshot: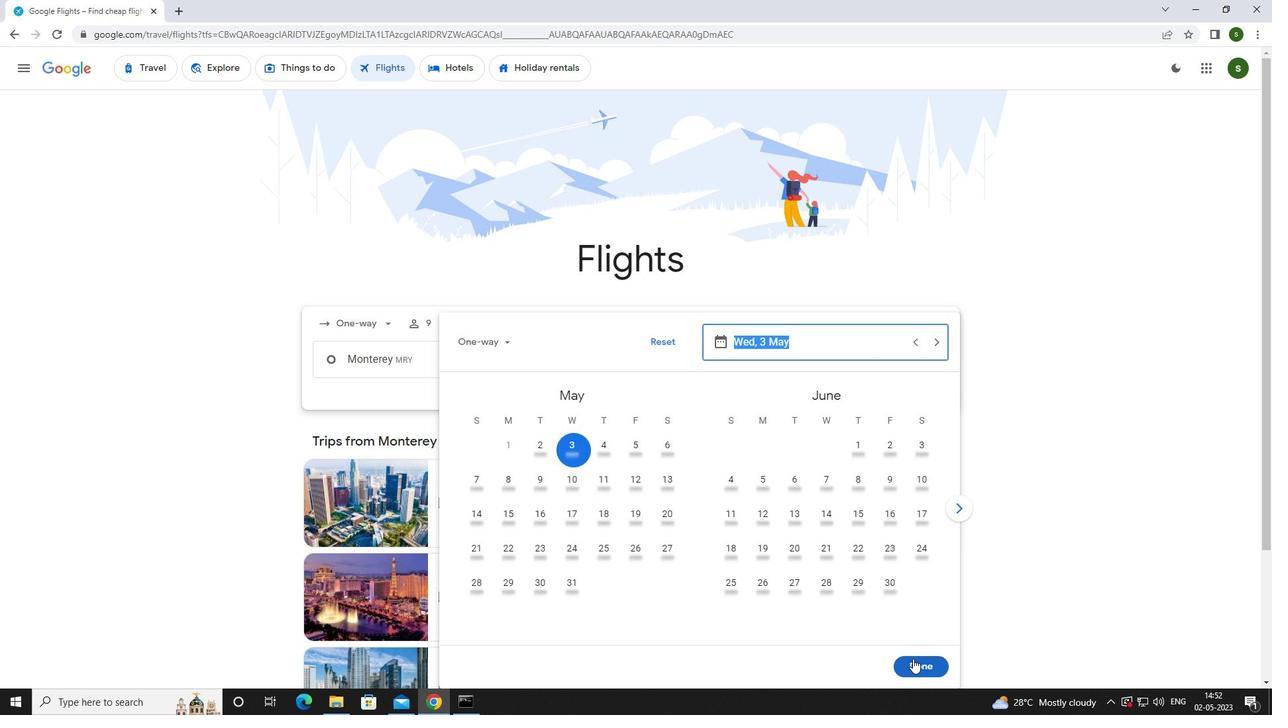 
Action: Mouse pressed left at (916, 661)
Screenshot: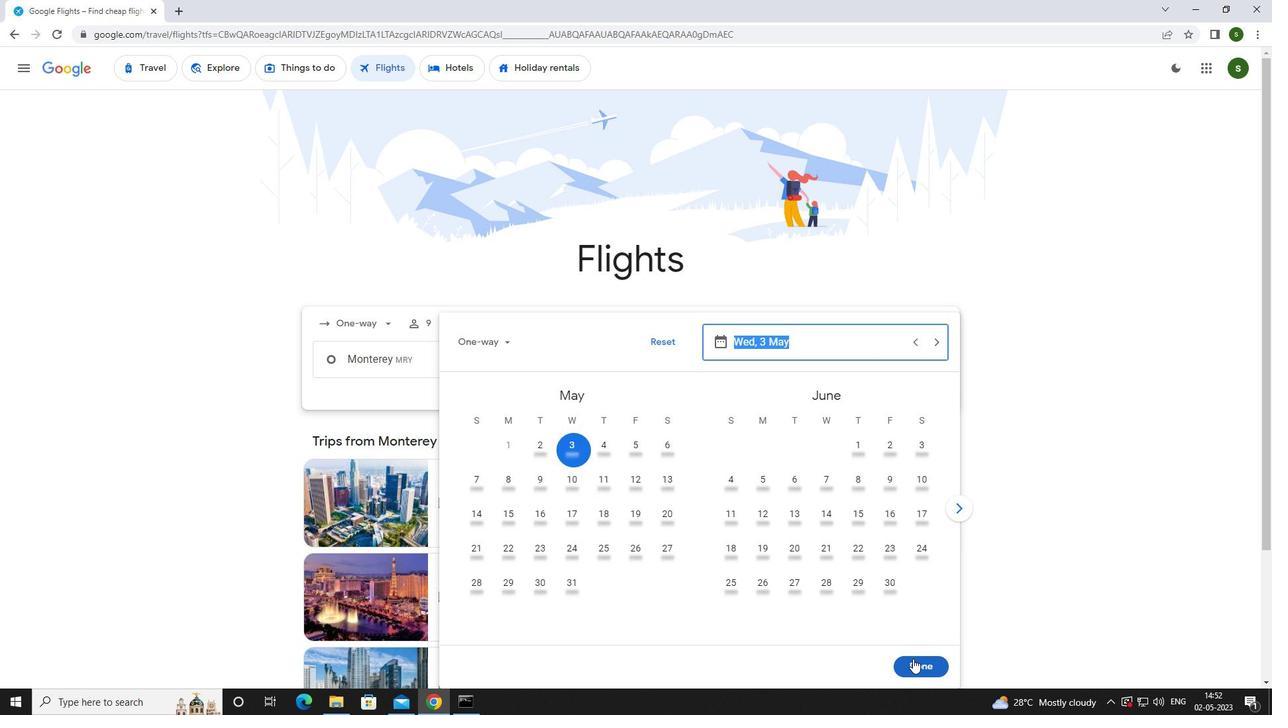 
Action: Mouse moved to (604, 405)
Screenshot: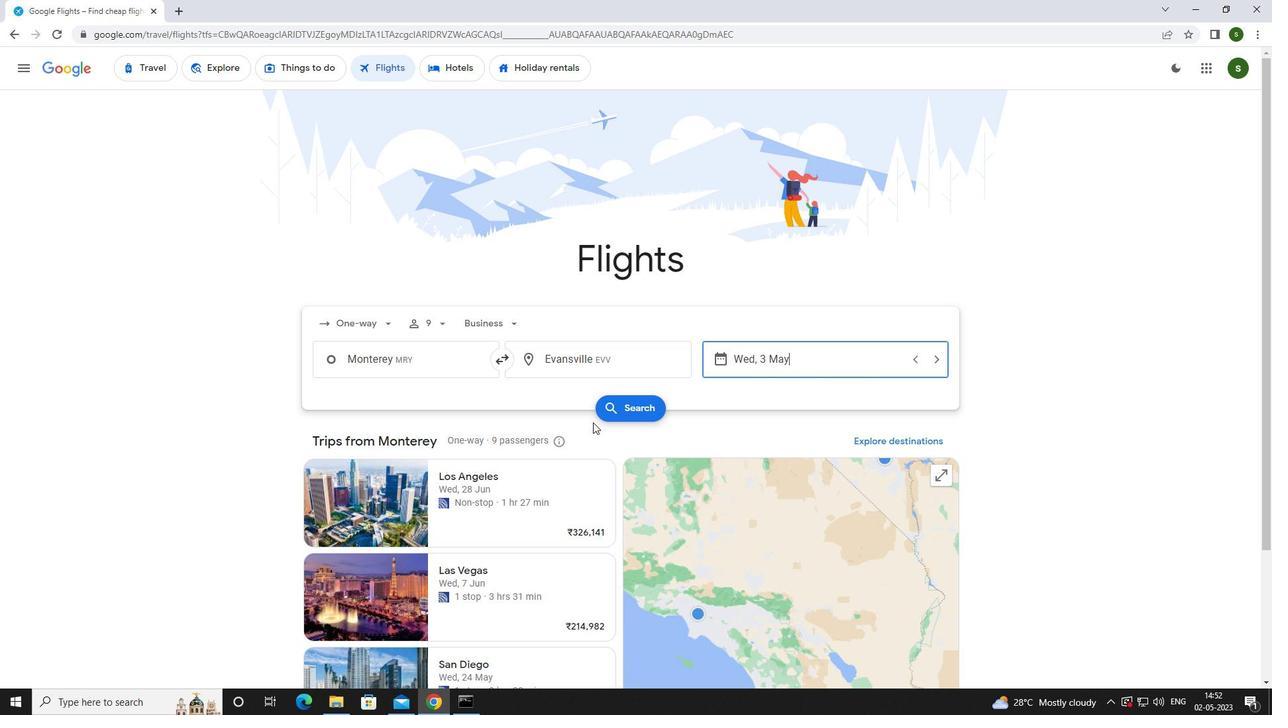 
Action: Mouse pressed left at (604, 405)
Screenshot: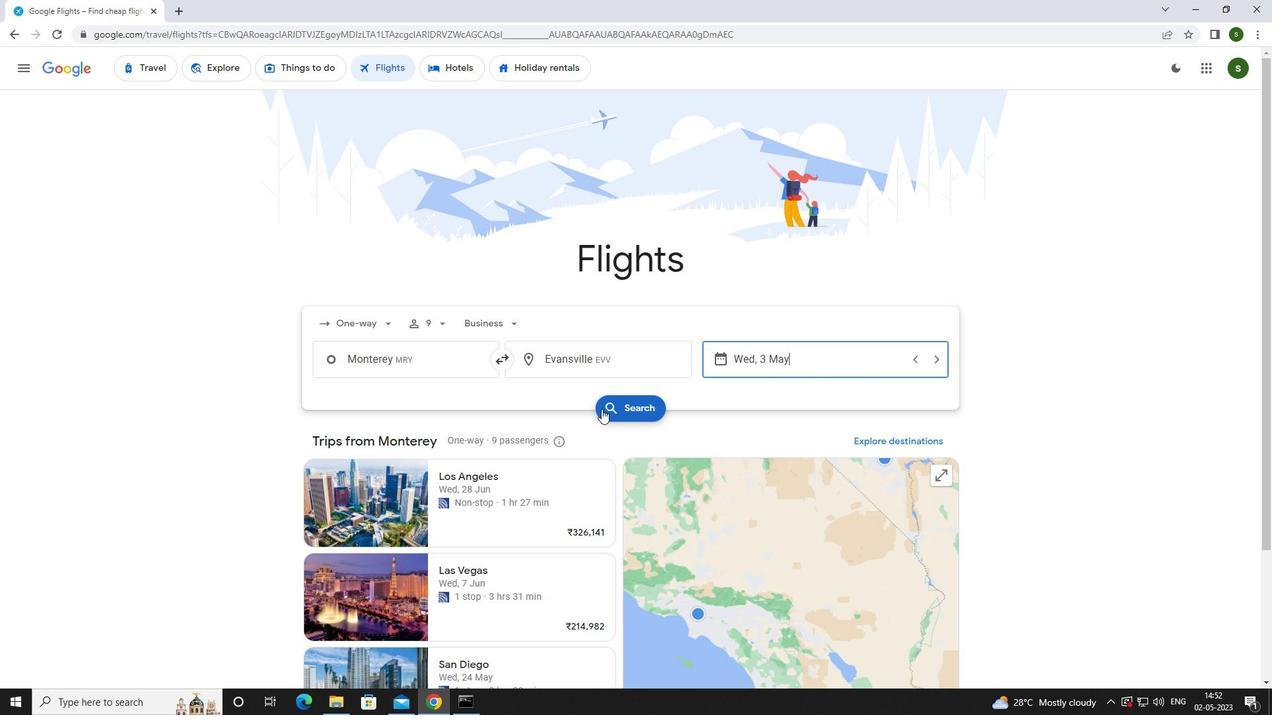 
Action: Mouse moved to (327, 185)
Screenshot: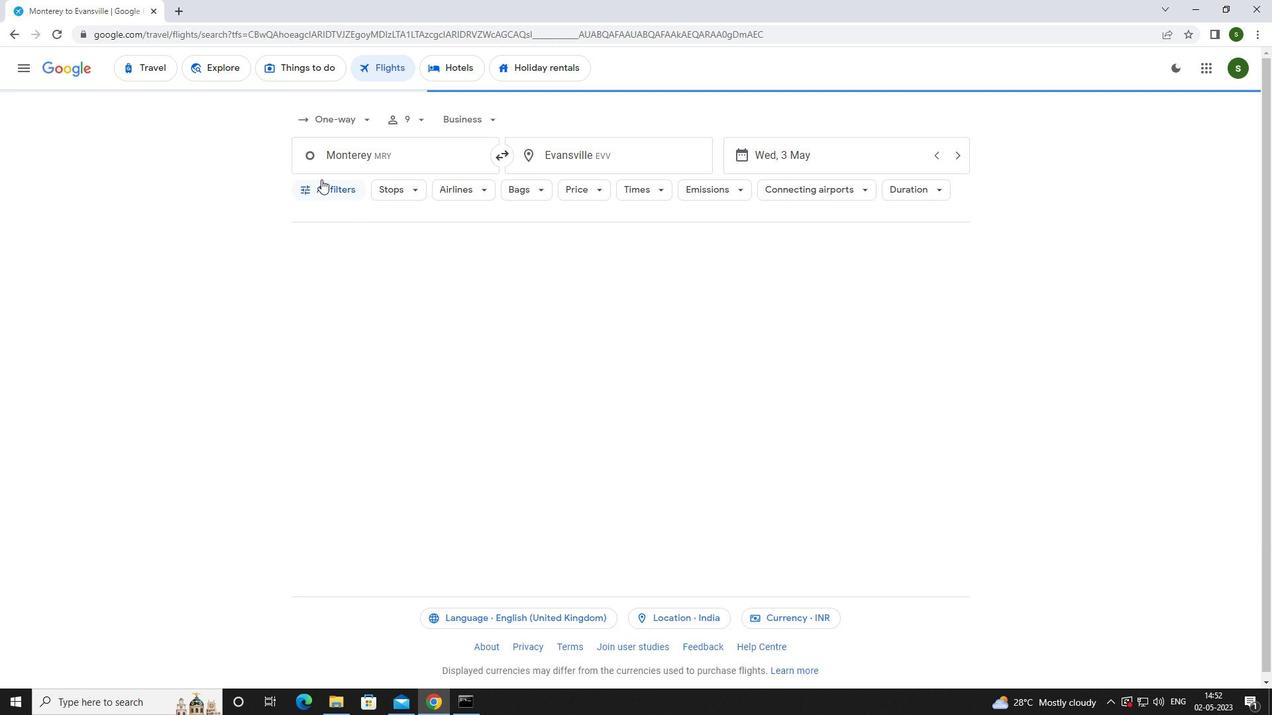 
Action: Mouse pressed left at (327, 185)
Screenshot: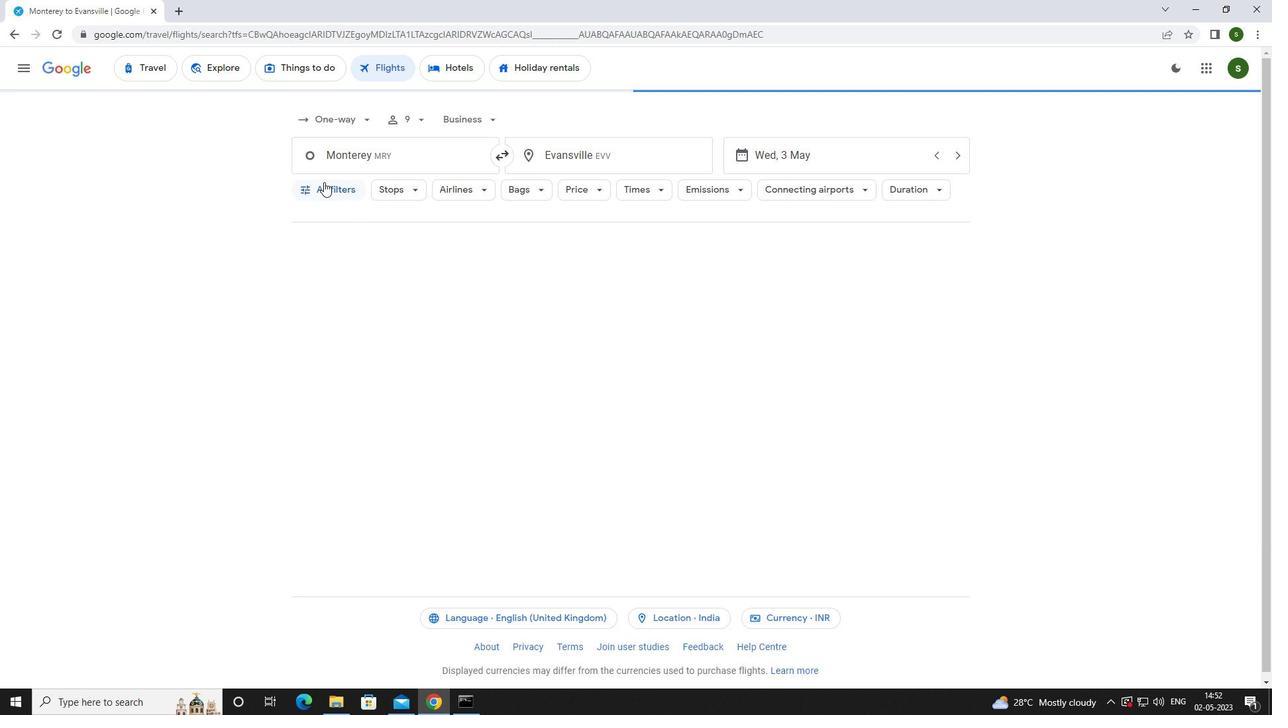 
Action: Mouse moved to (495, 475)
Screenshot: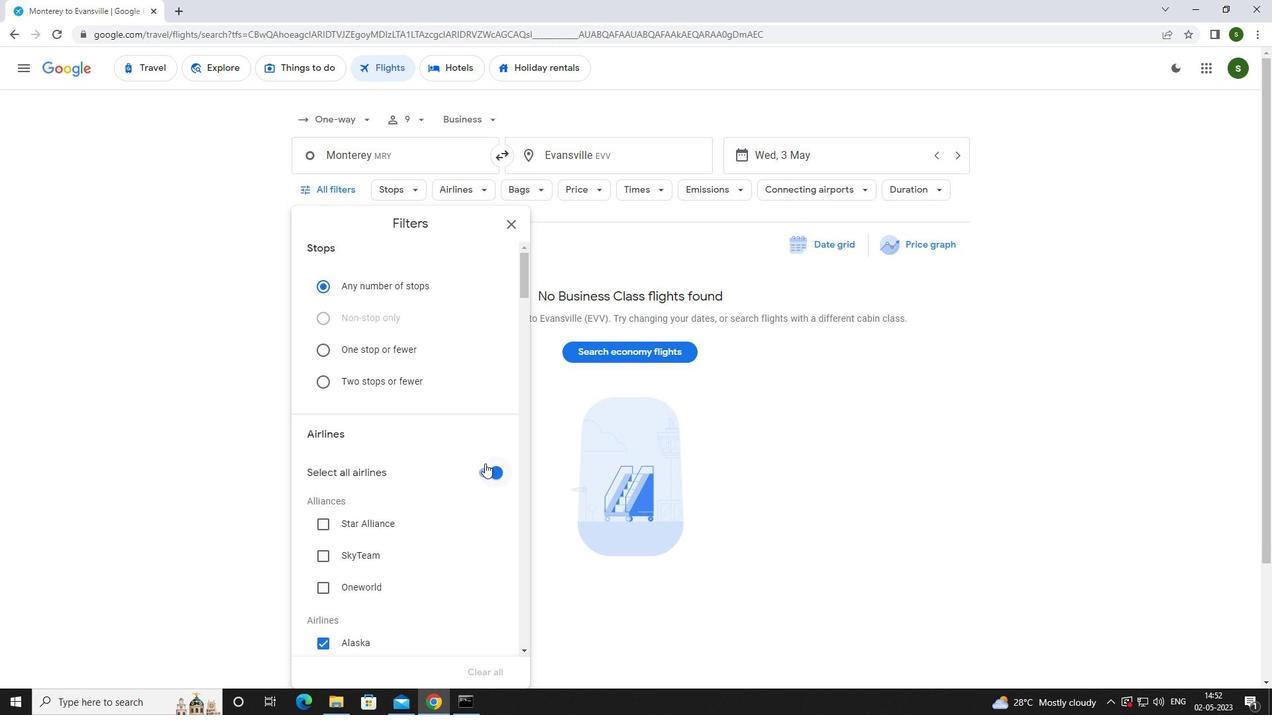 
Action: Mouse pressed left at (495, 475)
Screenshot: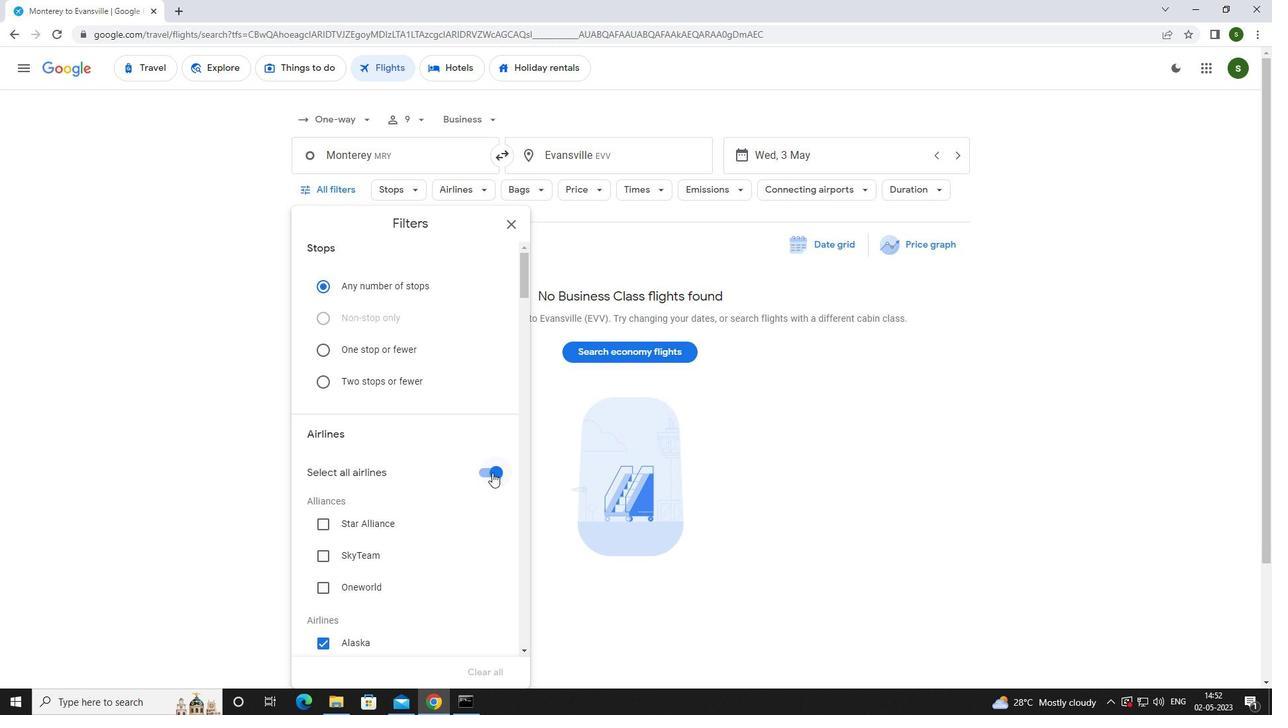 
Action: Mouse moved to (446, 400)
Screenshot: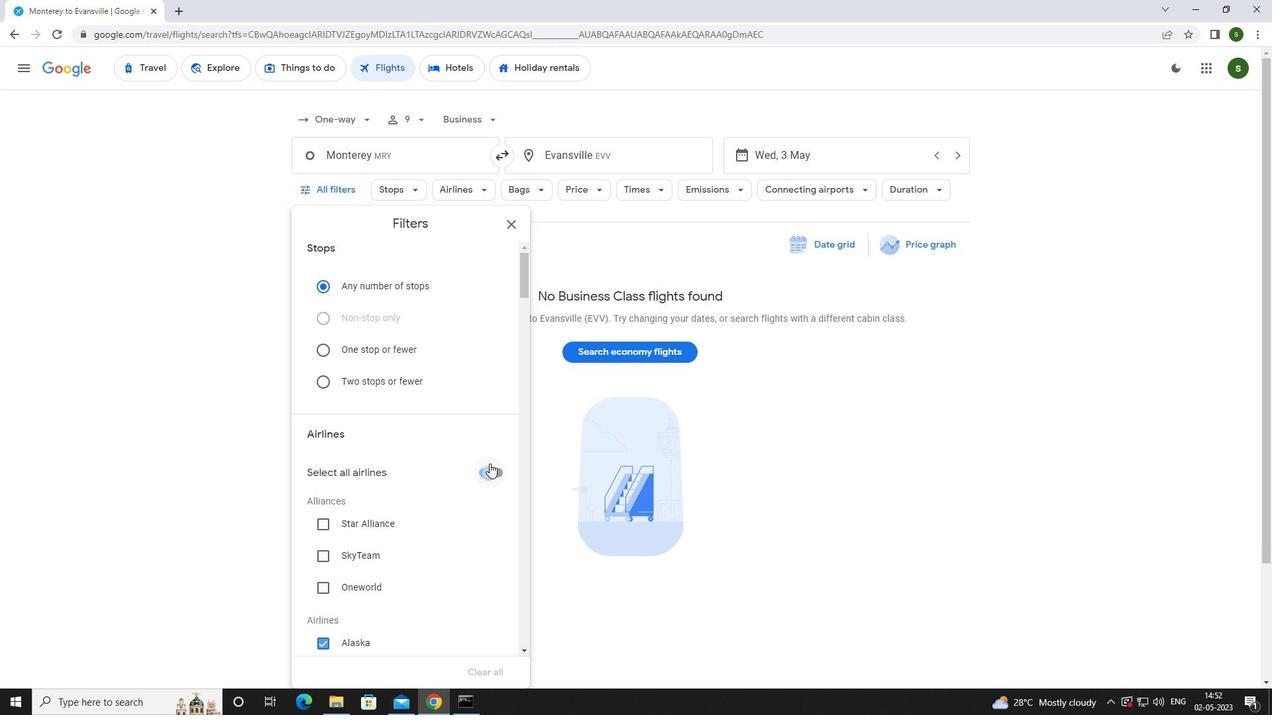 
Action: Mouse scrolled (446, 399) with delta (0, 0)
Screenshot: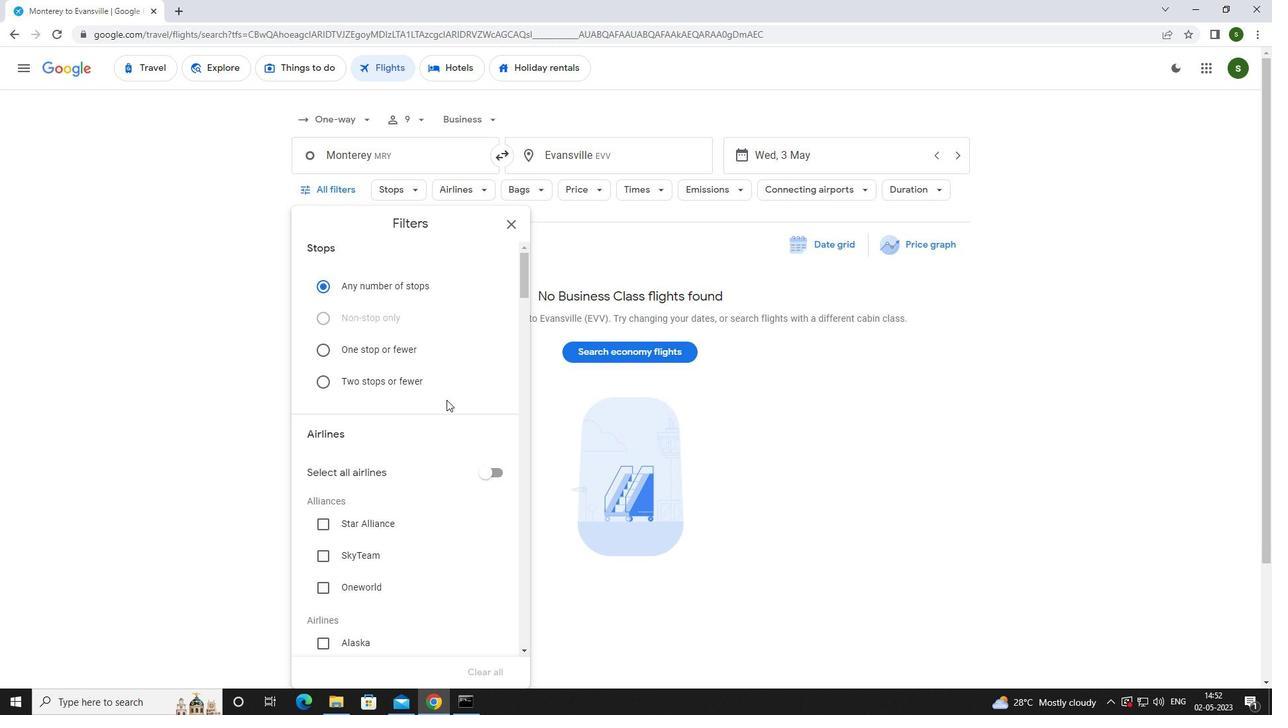 
Action: Mouse scrolled (446, 399) with delta (0, 0)
Screenshot: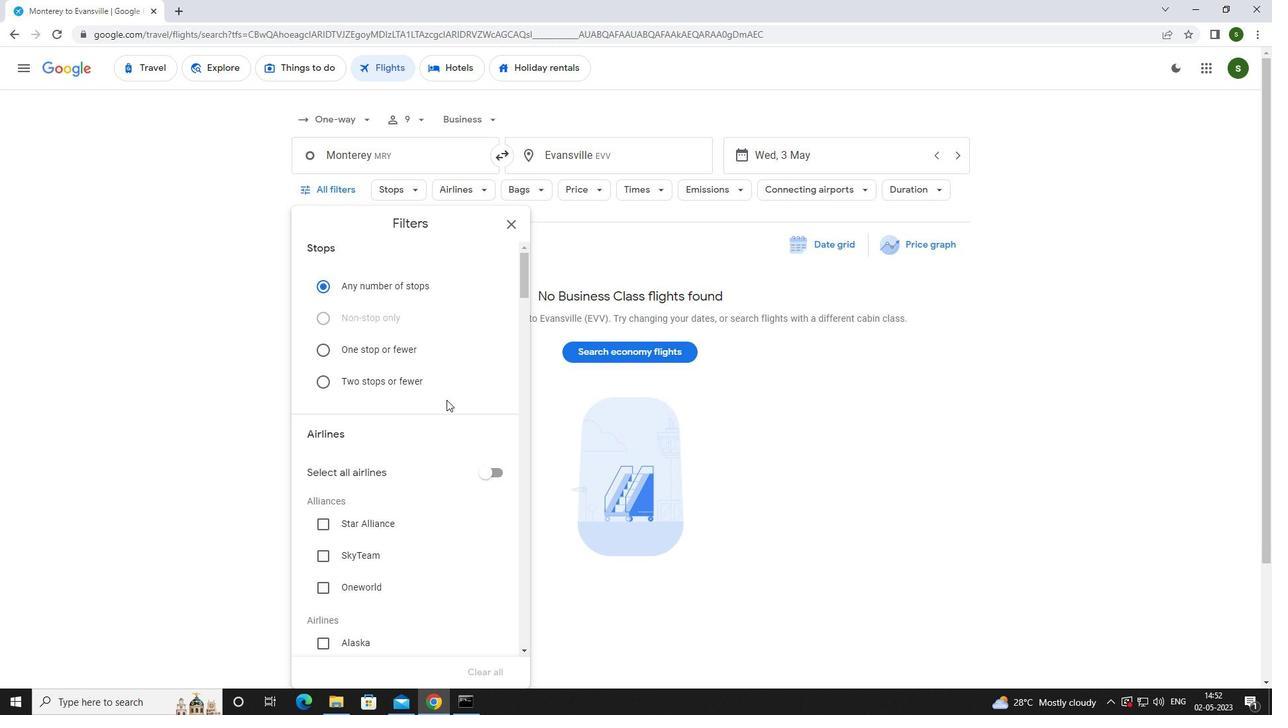
Action: Mouse scrolled (446, 399) with delta (0, 0)
Screenshot: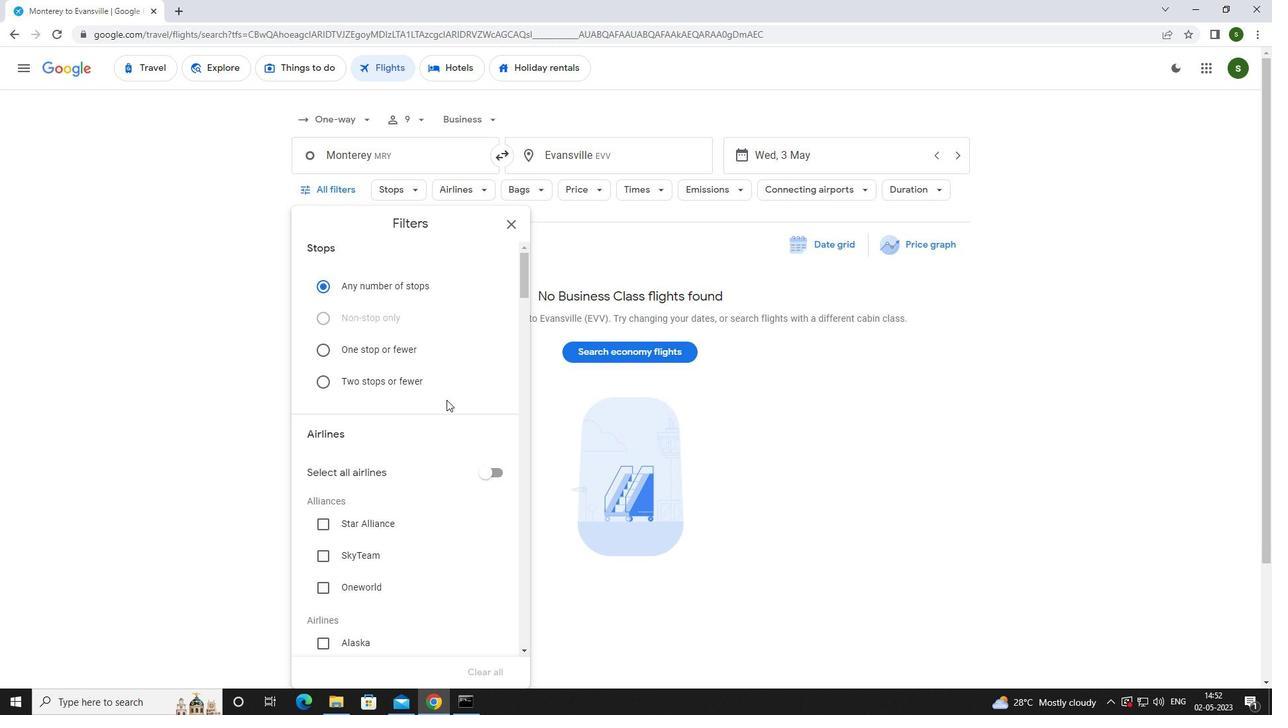 
Action: Mouse scrolled (446, 399) with delta (0, 0)
Screenshot: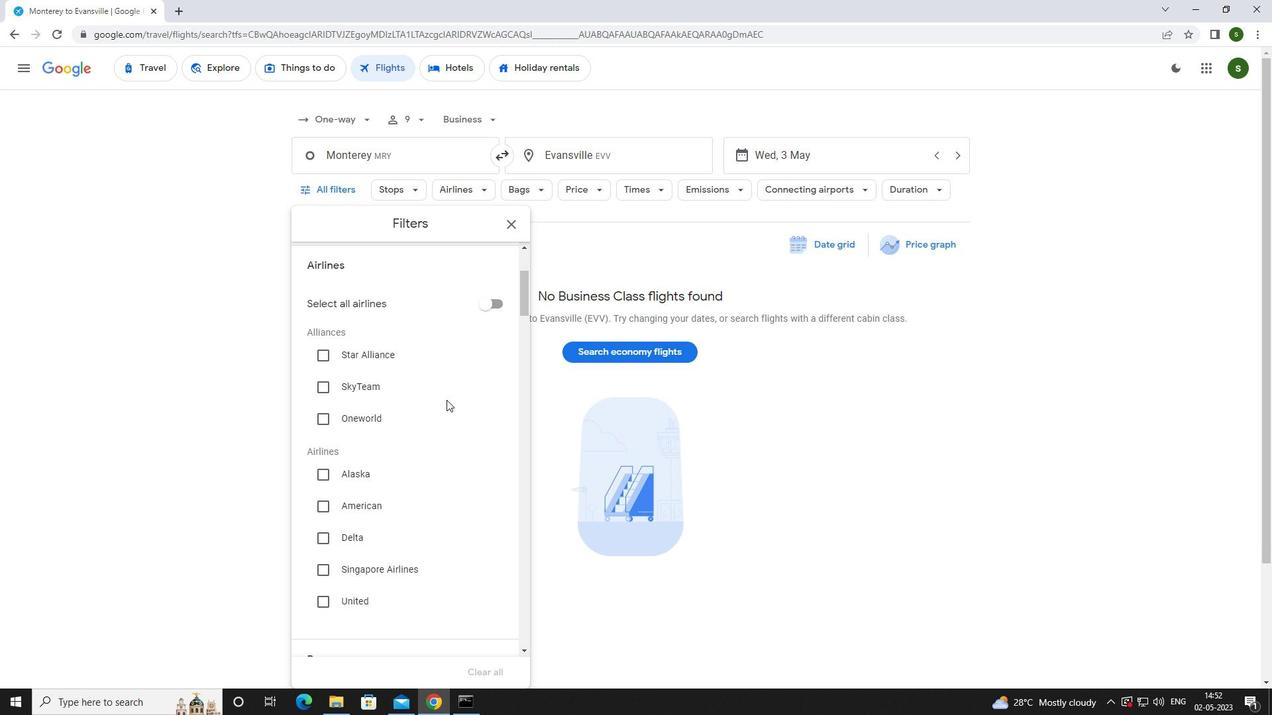 
Action: Mouse scrolled (446, 399) with delta (0, 0)
Screenshot: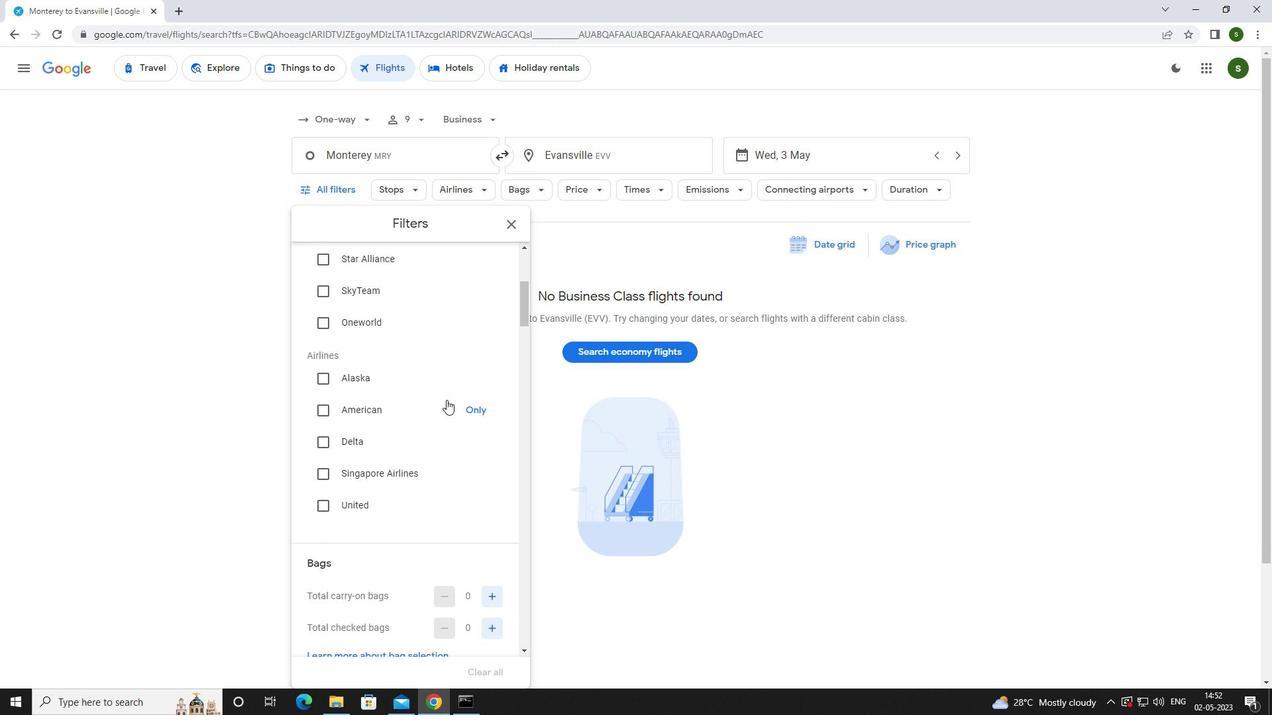 
Action: Mouse scrolled (446, 399) with delta (0, 0)
Screenshot: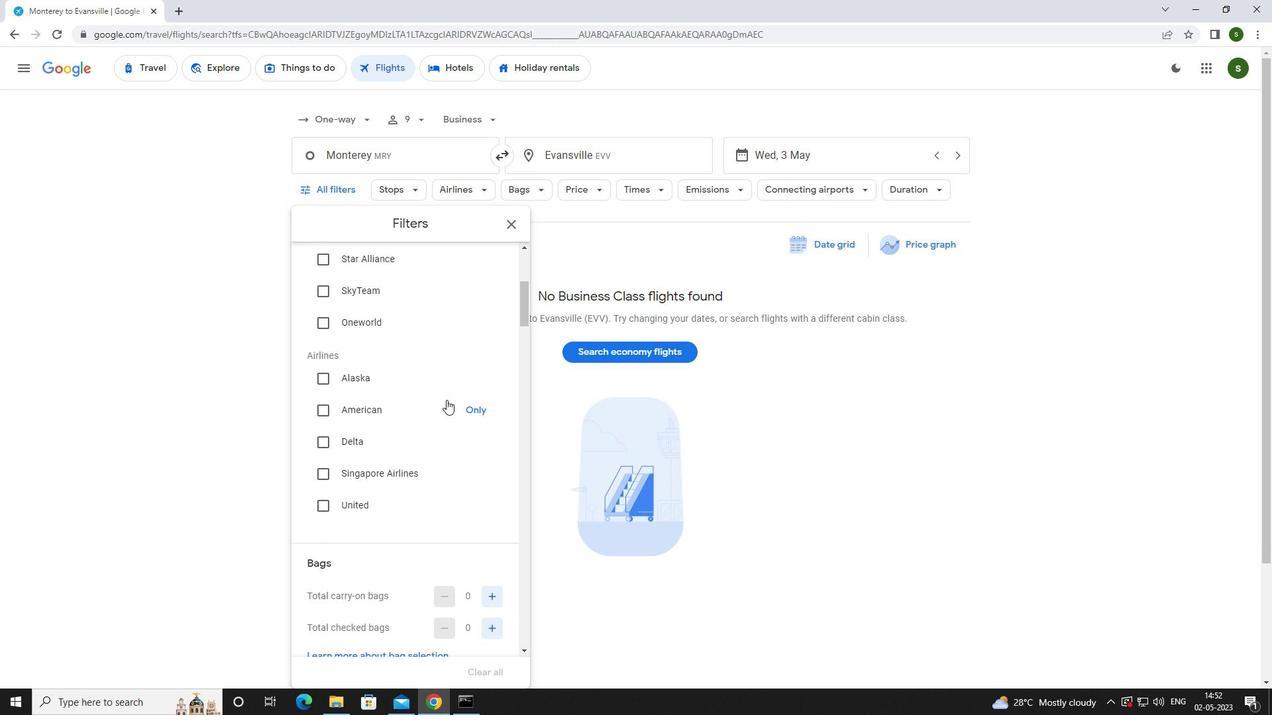 
Action: Mouse moved to (491, 492)
Screenshot: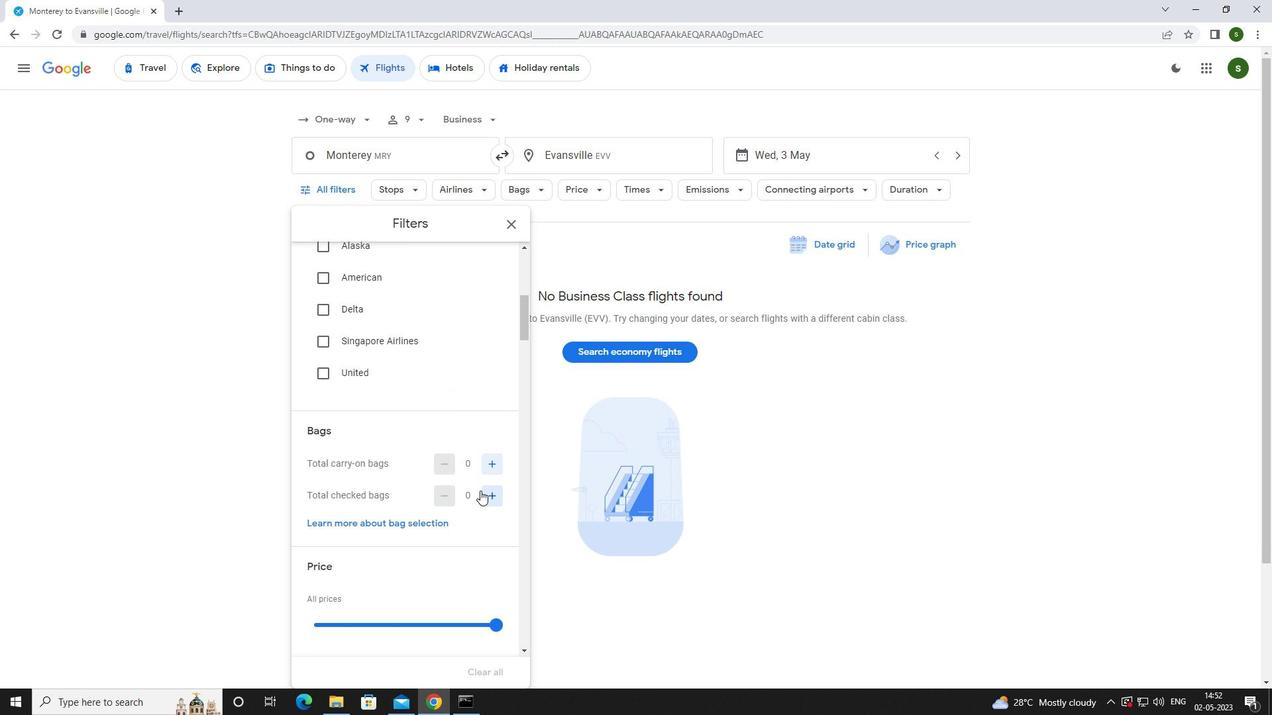 
Action: Mouse pressed left at (491, 492)
Screenshot: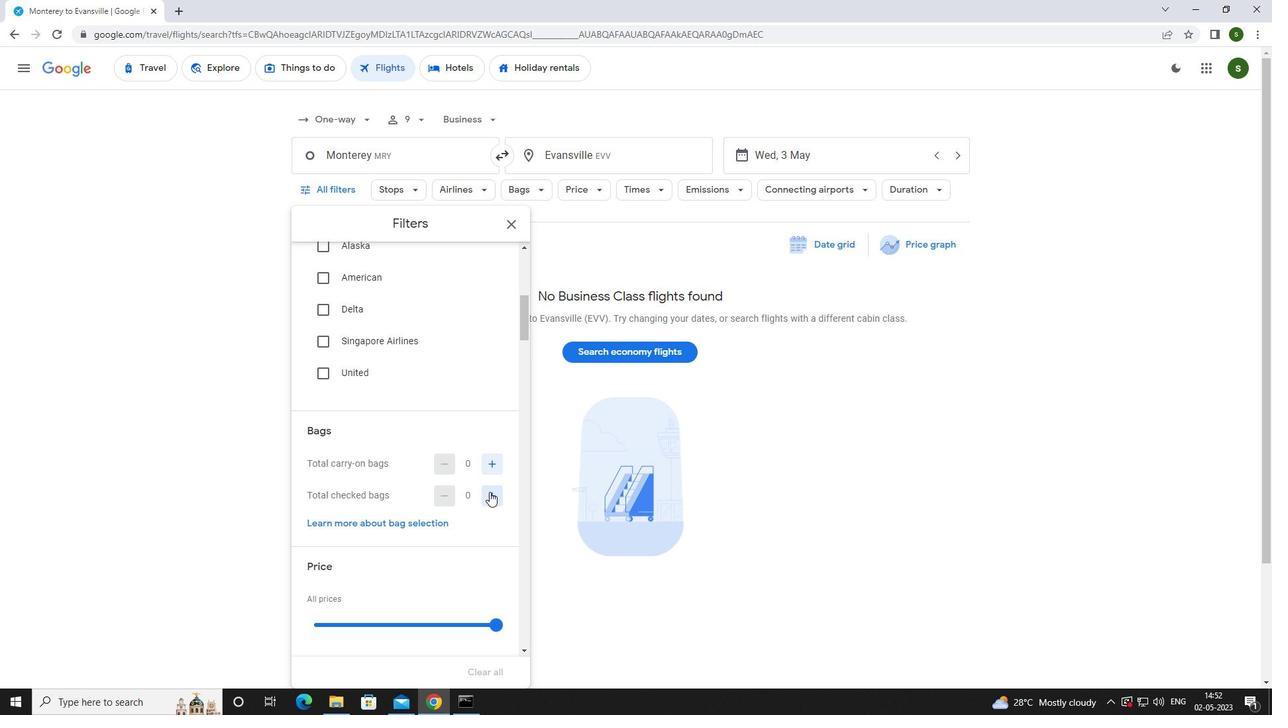 
Action: Mouse pressed left at (491, 492)
Screenshot: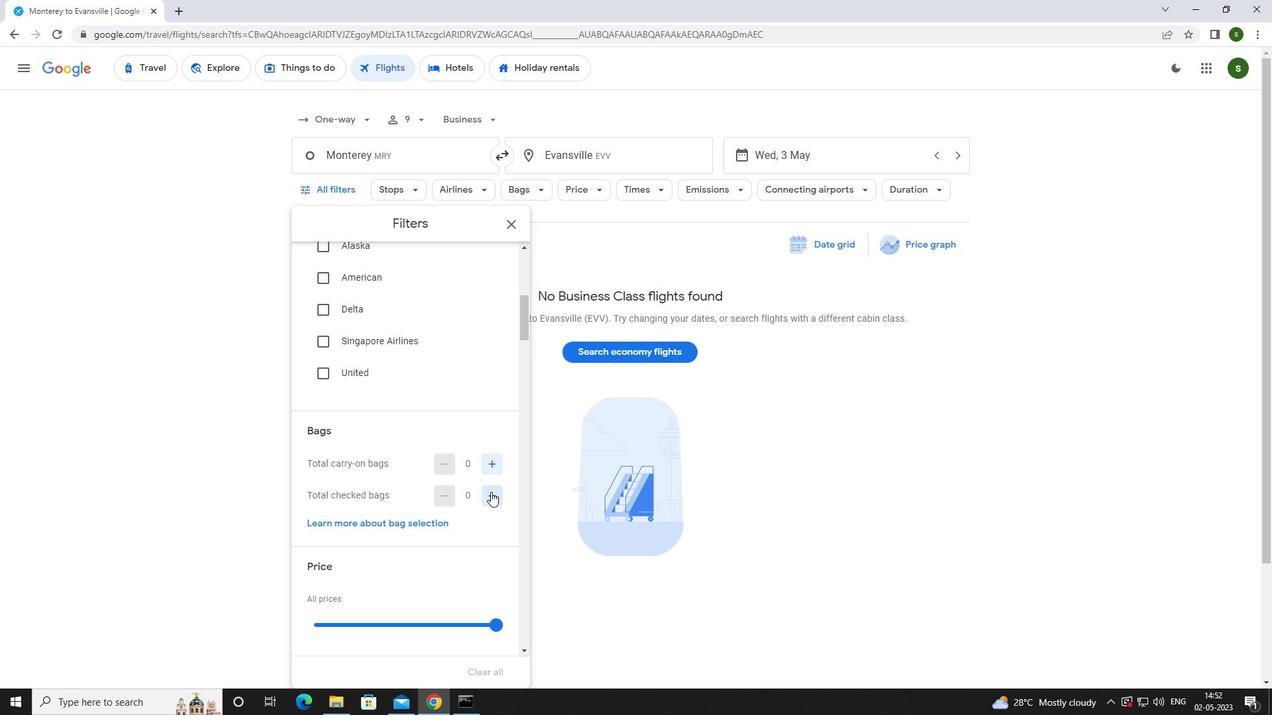 
Action: Mouse pressed left at (491, 492)
Screenshot: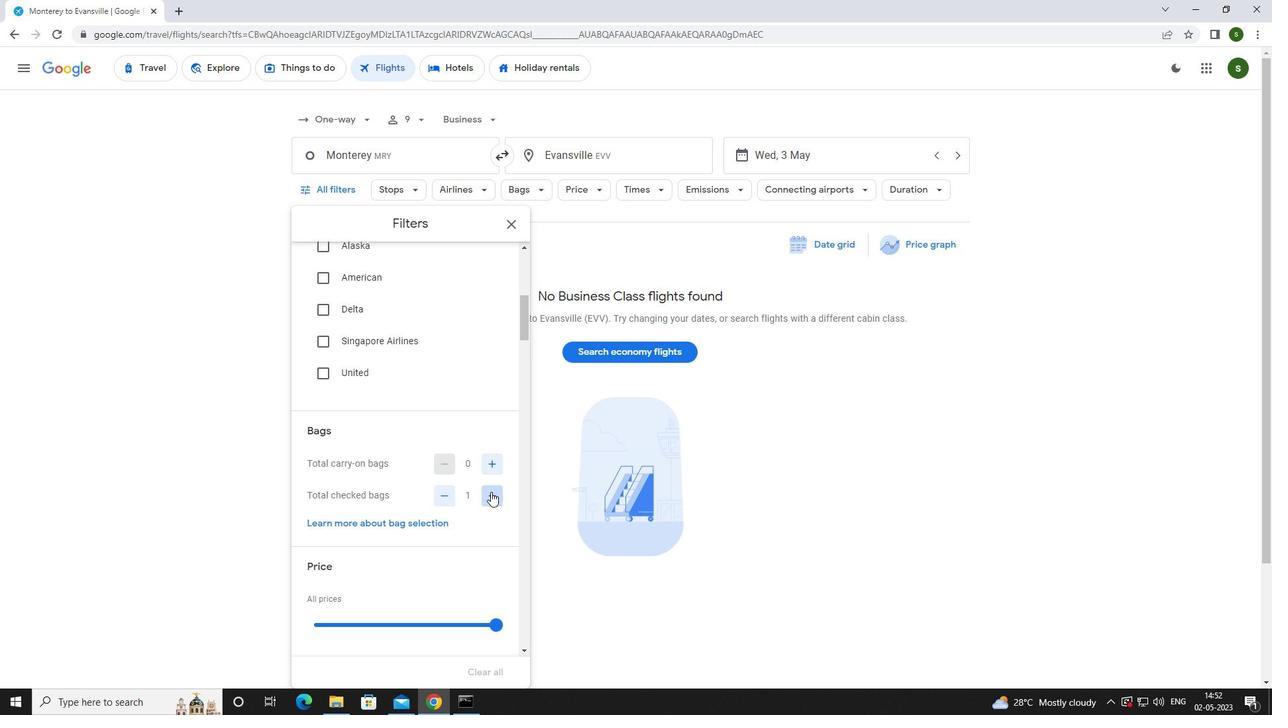 
Action: Mouse pressed left at (491, 492)
Screenshot: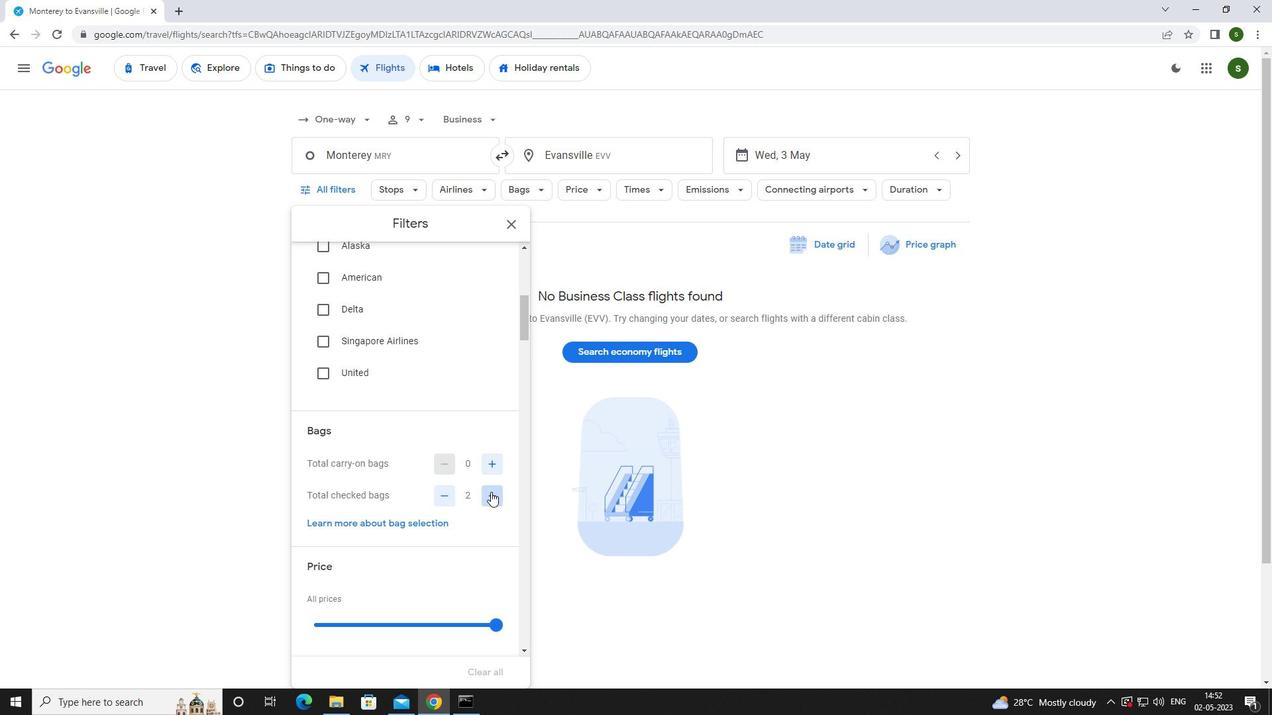 
Action: Mouse pressed left at (491, 492)
Screenshot: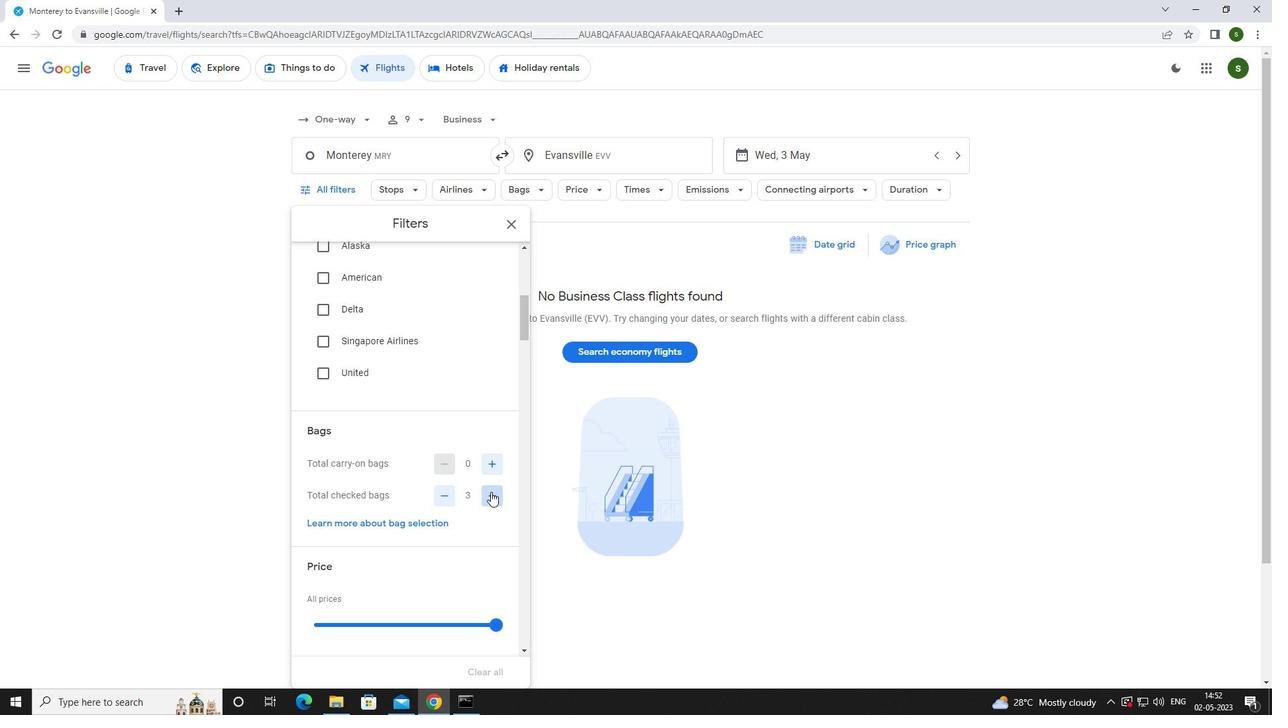 
Action: Mouse pressed left at (491, 492)
Screenshot: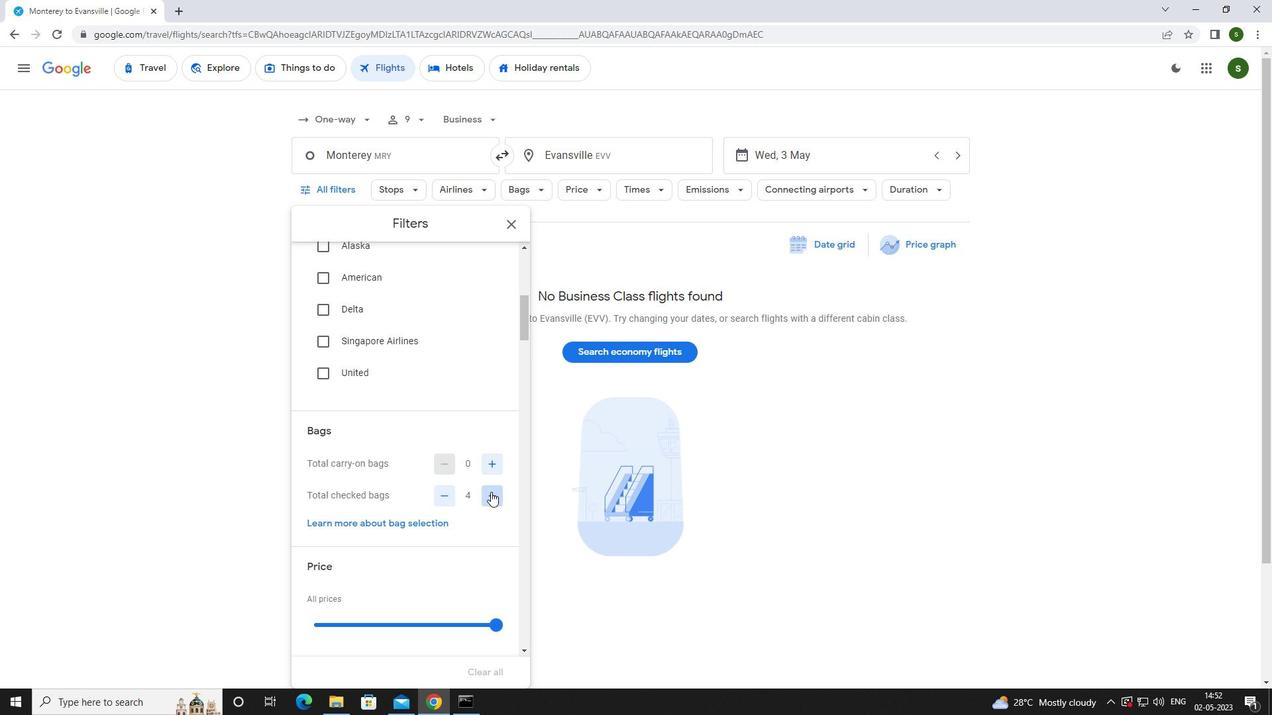 
Action: Mouse pressed left at (491, 492)
Screenshot: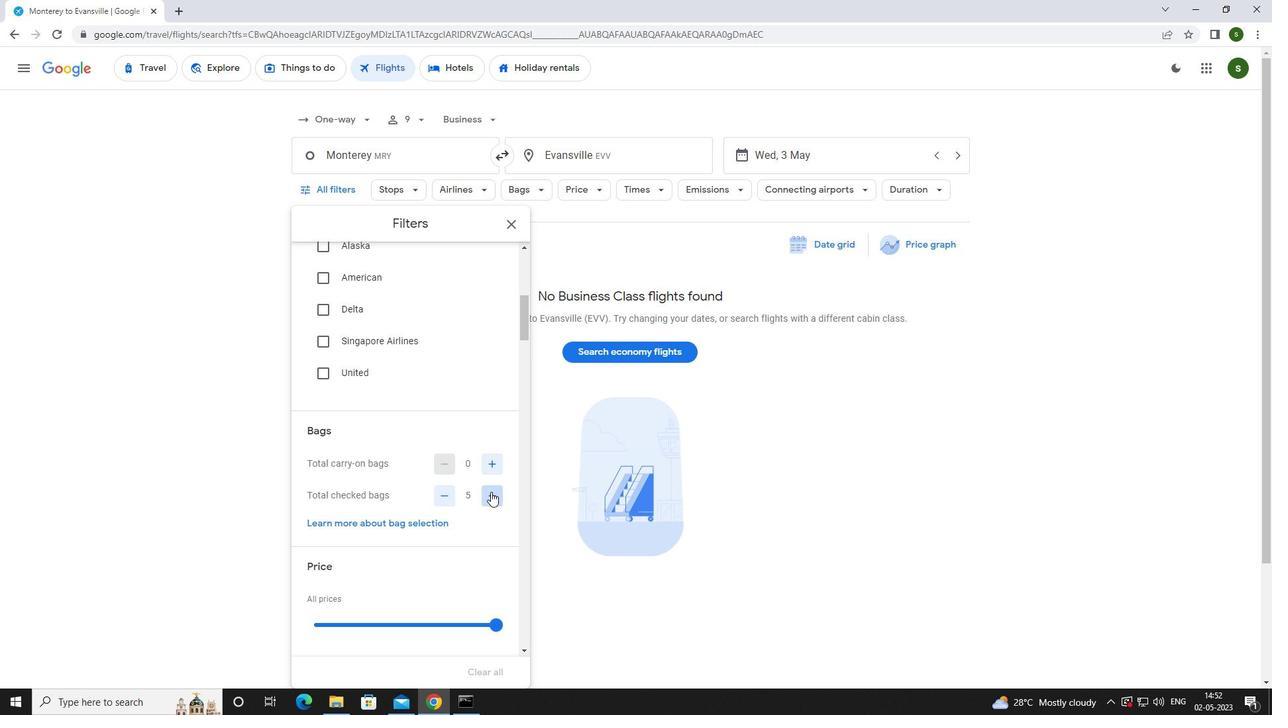 
Action: Mouse pressed left at (491, 492)
Screenshot: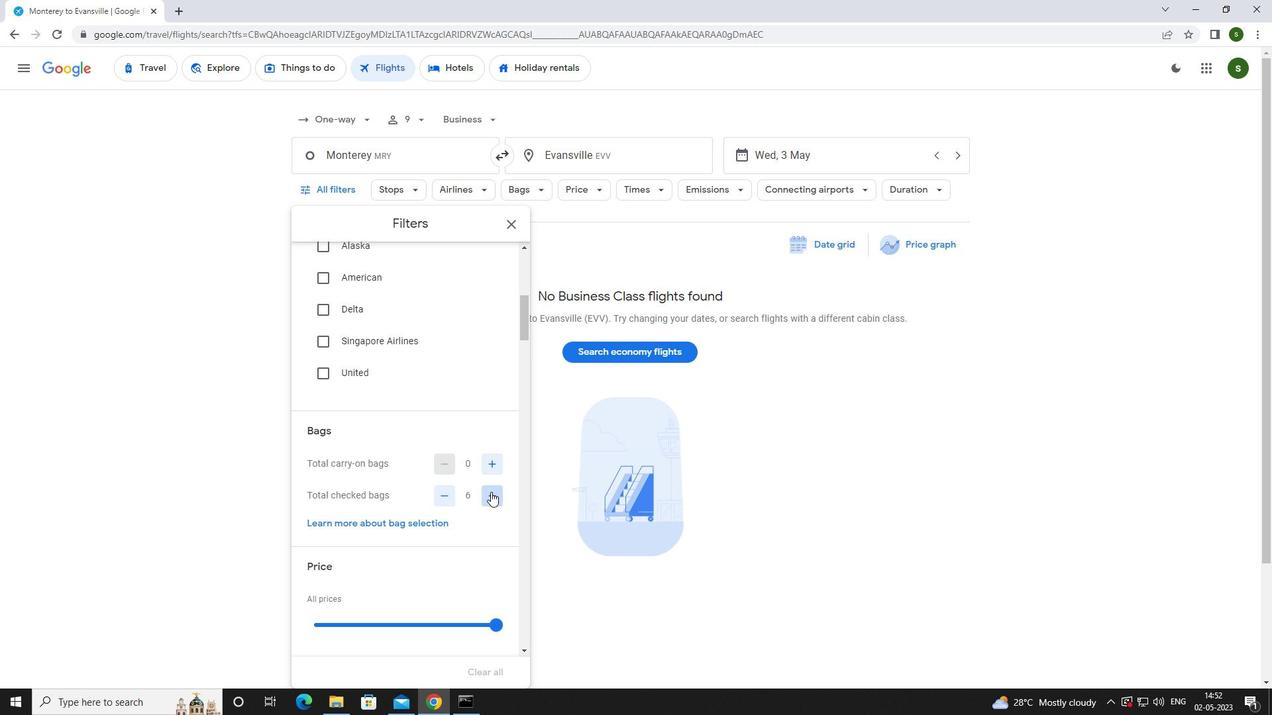 
Action: Mouse pressed left at (491, 492)
Screenshot: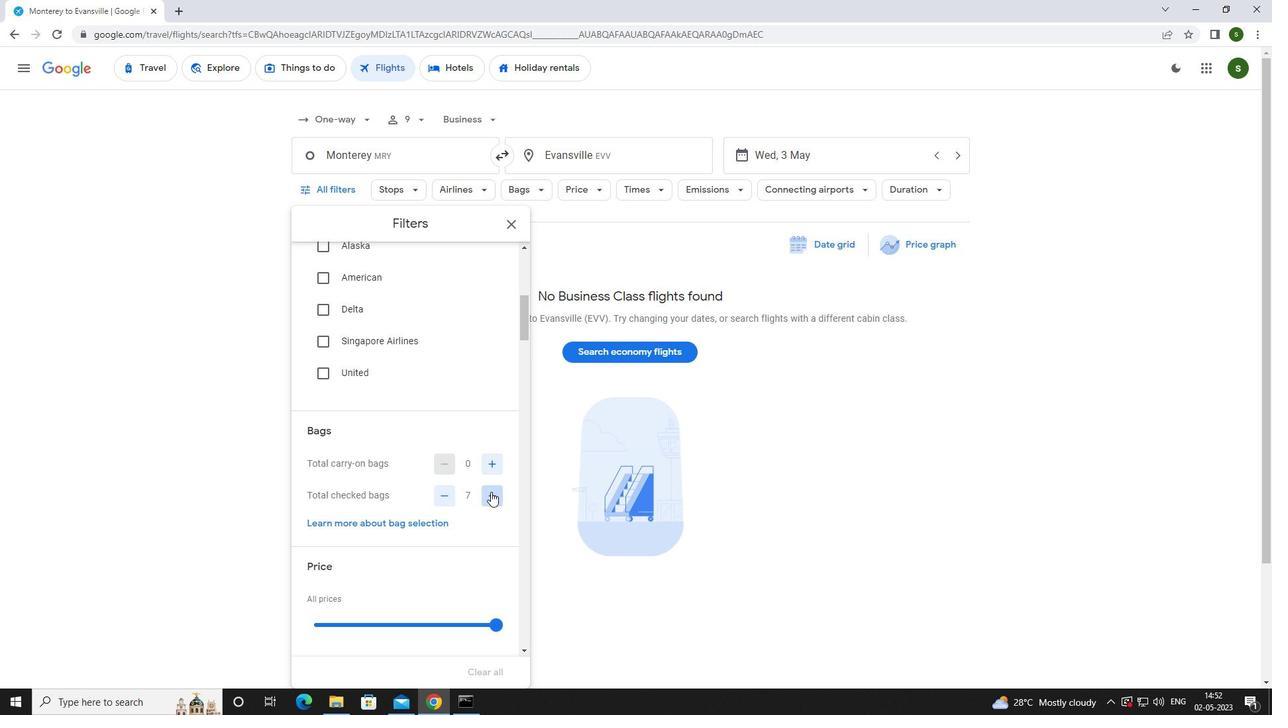 
Action: Mouse scrolled (491, 491) with delta (0, 0)
Screenshot: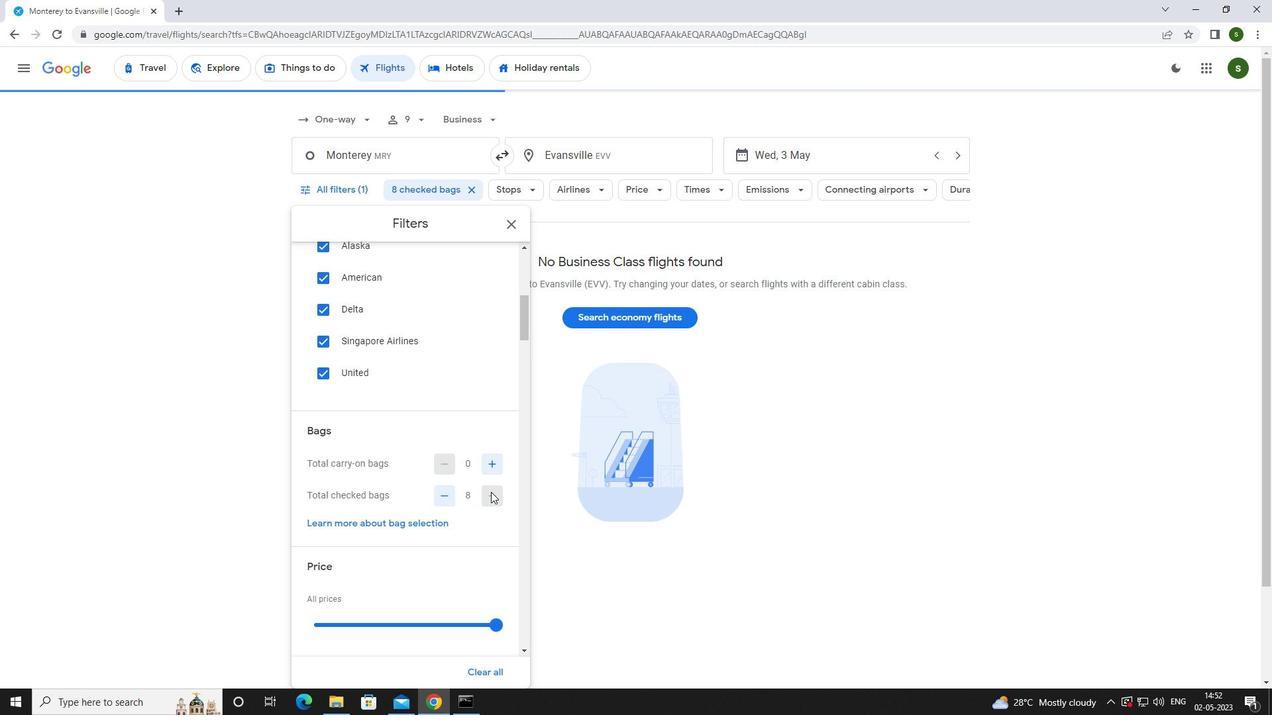 
Action: Mouse scrolled (491, 491) with delta (0, 0)
Screenshot: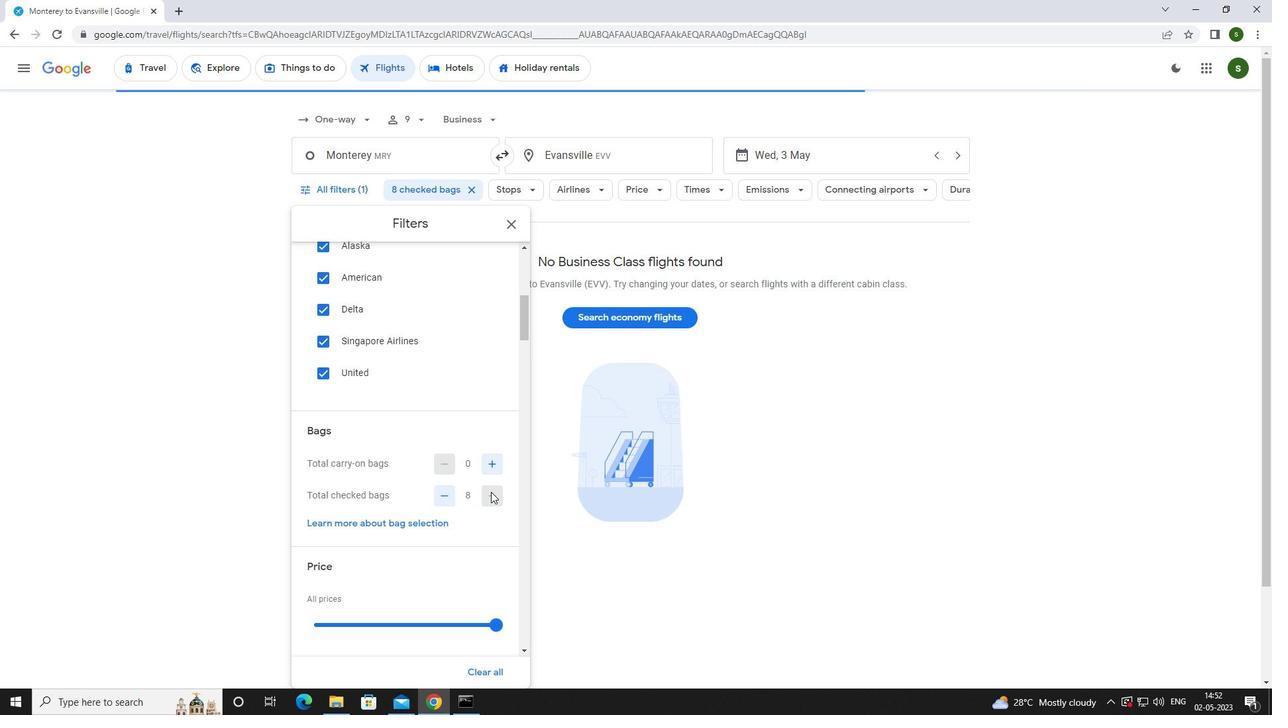 
Action: Mouse pressed left at (491, 492)
Screenshot: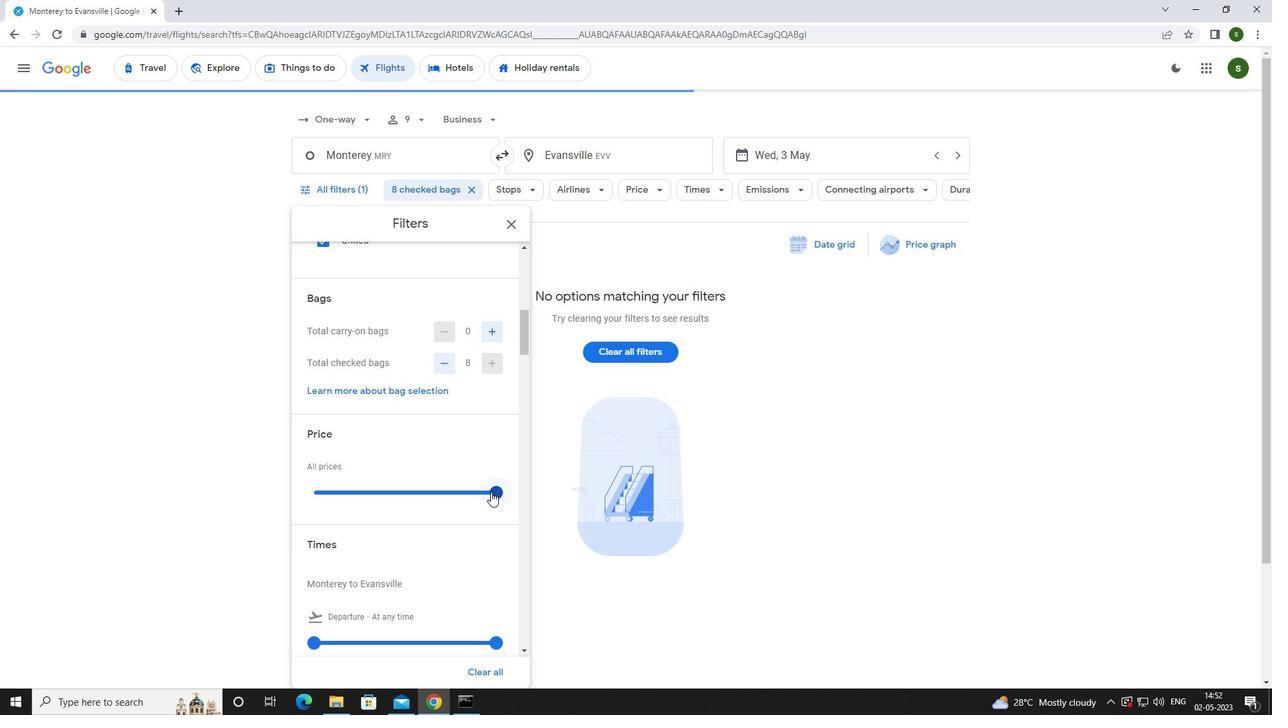 
Action: Mouse scrolled (491, 491) with delta (0, 0)
Screenshot: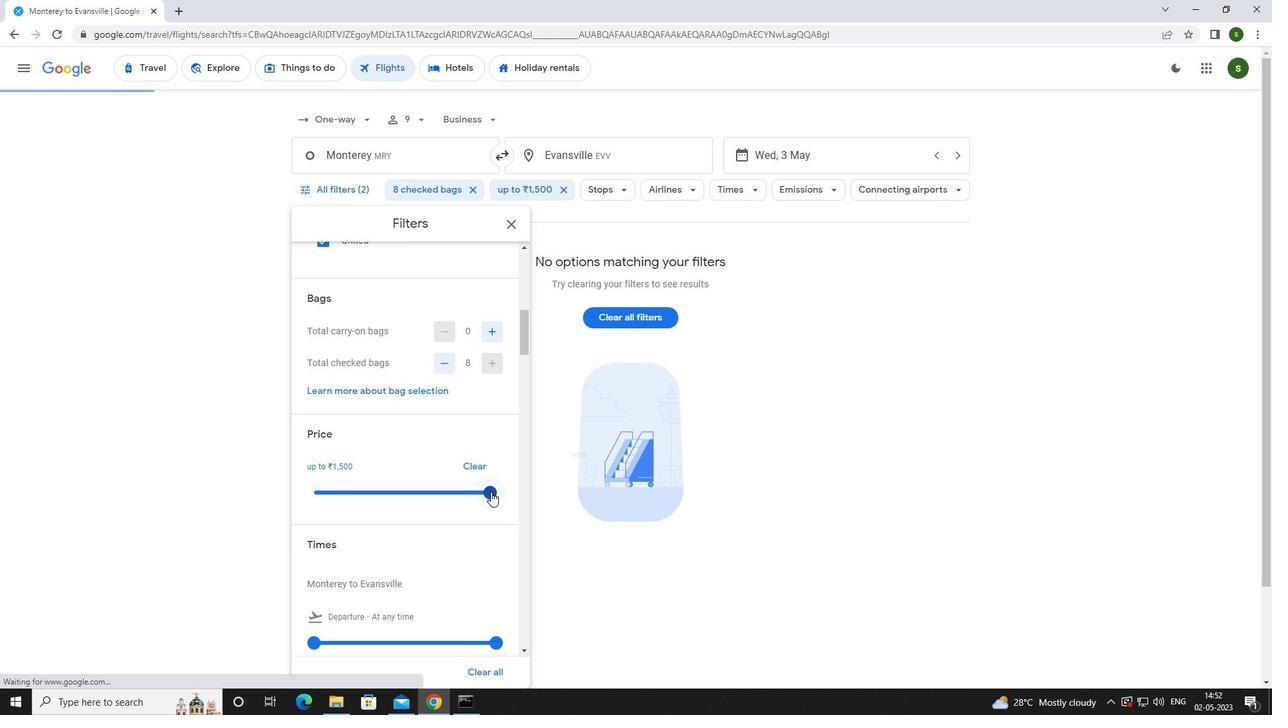 
Action: Mouse scrolled (491, 491) with delta (0, 0)
Screenshot: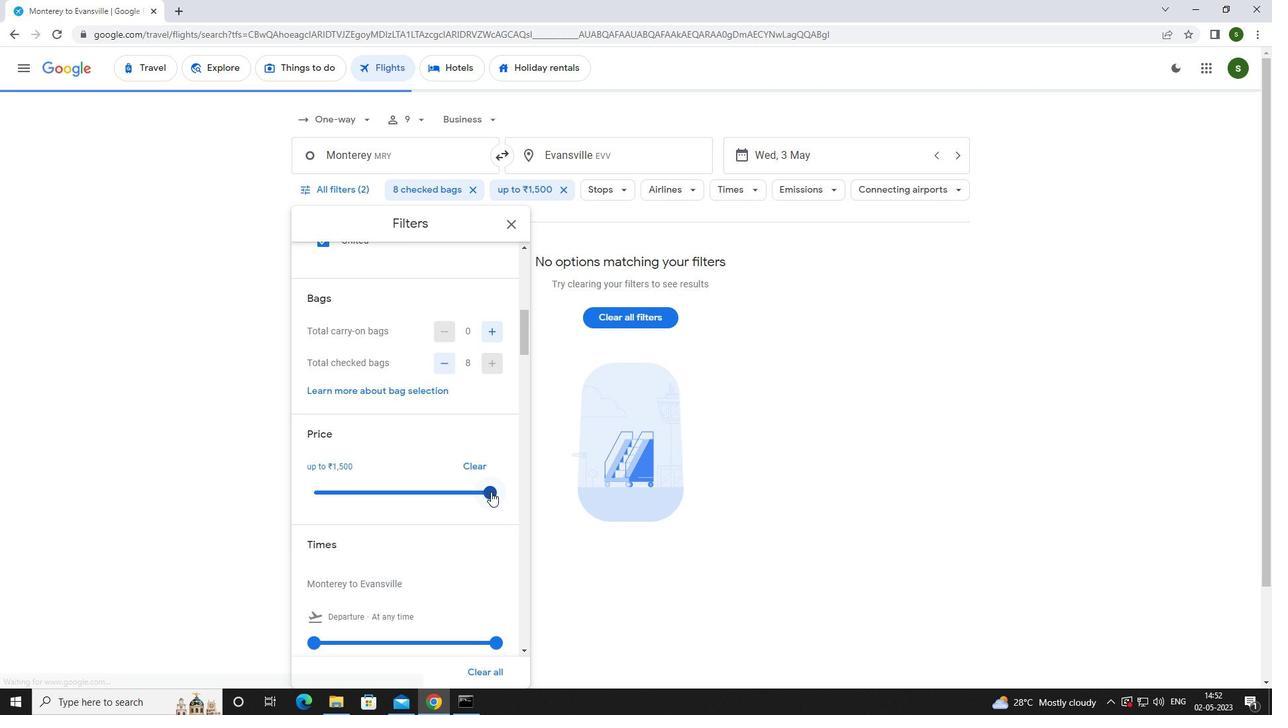 
Action: Mouse moved to (316, 509)
Screenshot: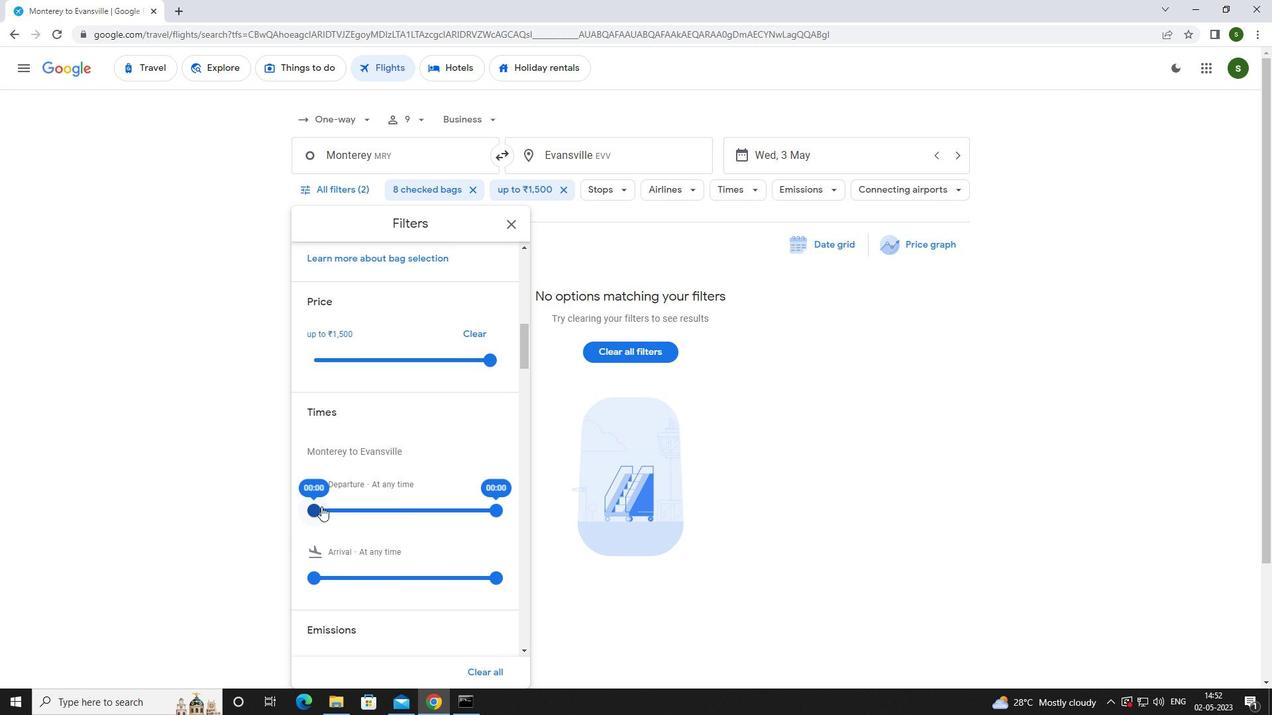 
Action: Mouse pressed left at (316, 509)
Screenshot: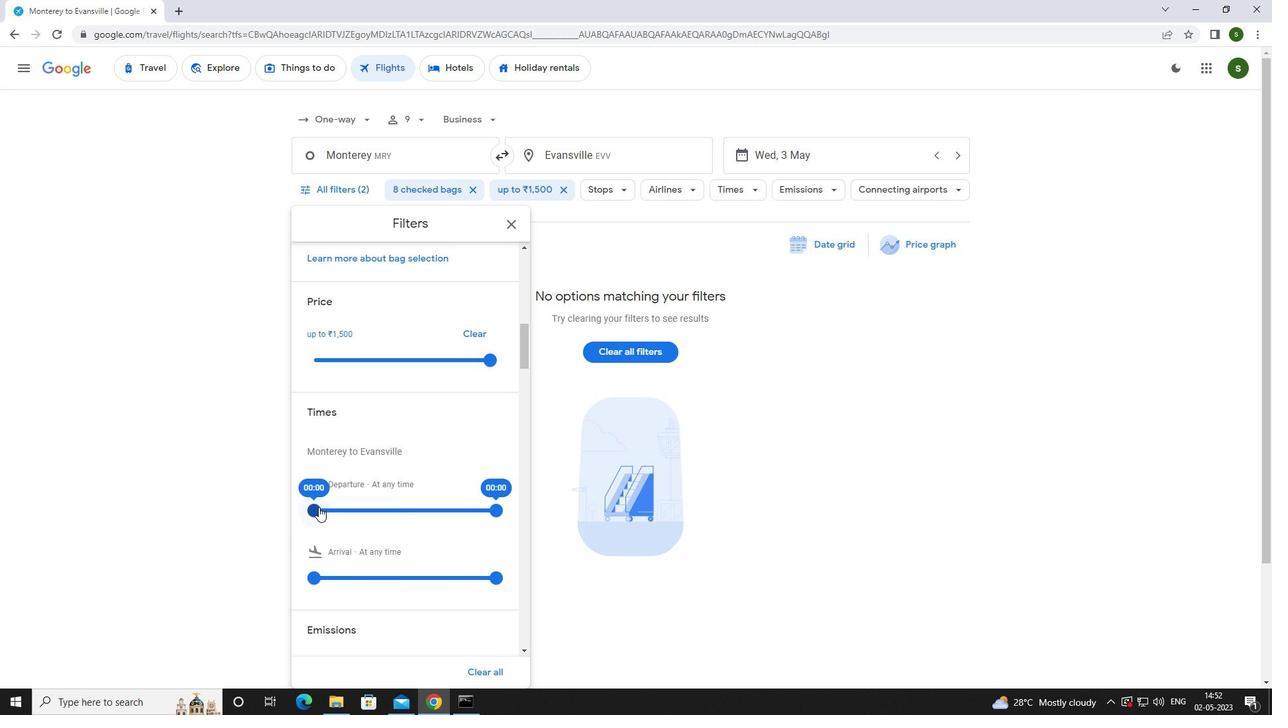 
Action: Mouse moved to (742, 451)
Screenshot: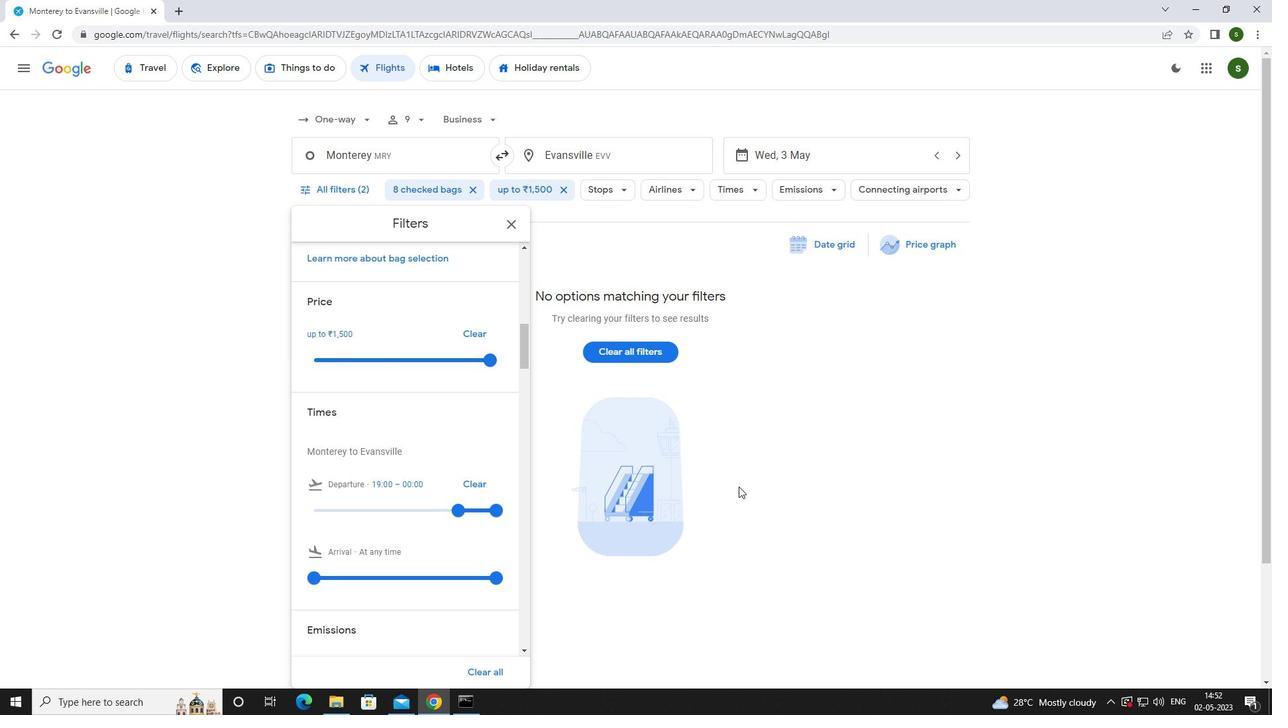 
Action: Mouse pressed left at (742, 451)
Screenshot: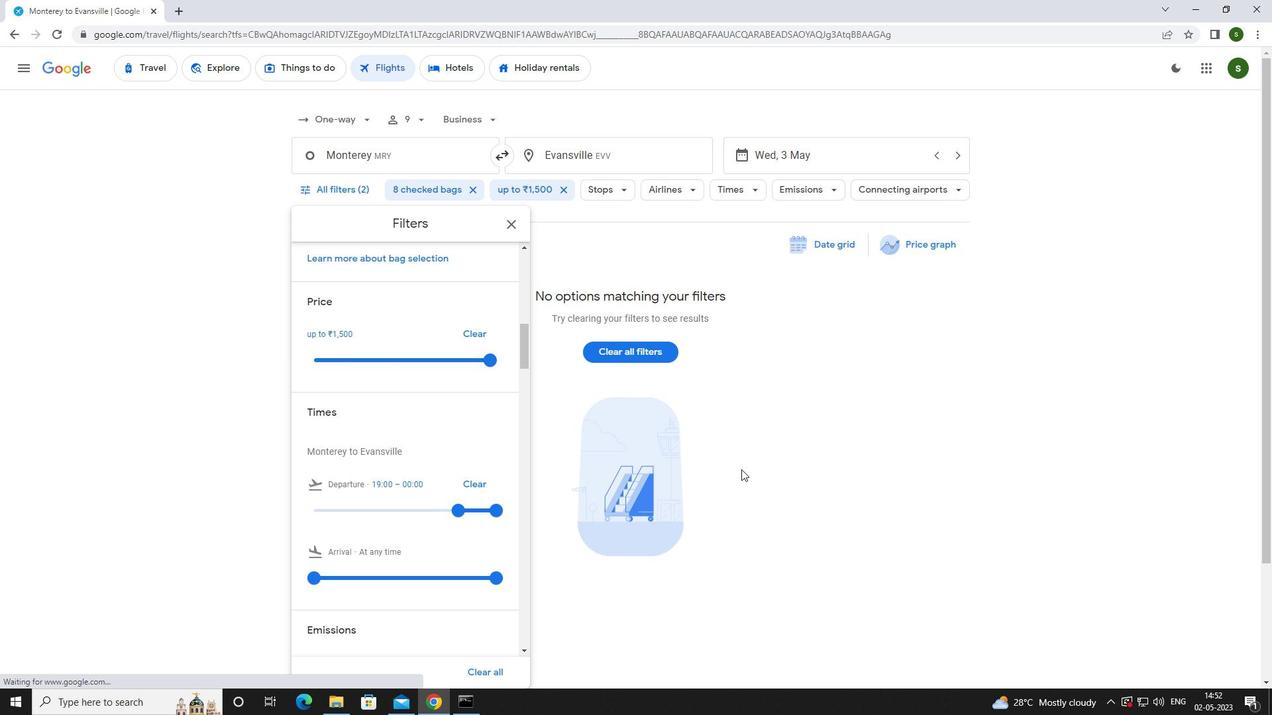 
Action: Mouse moved to (745, 448)
Screenshot: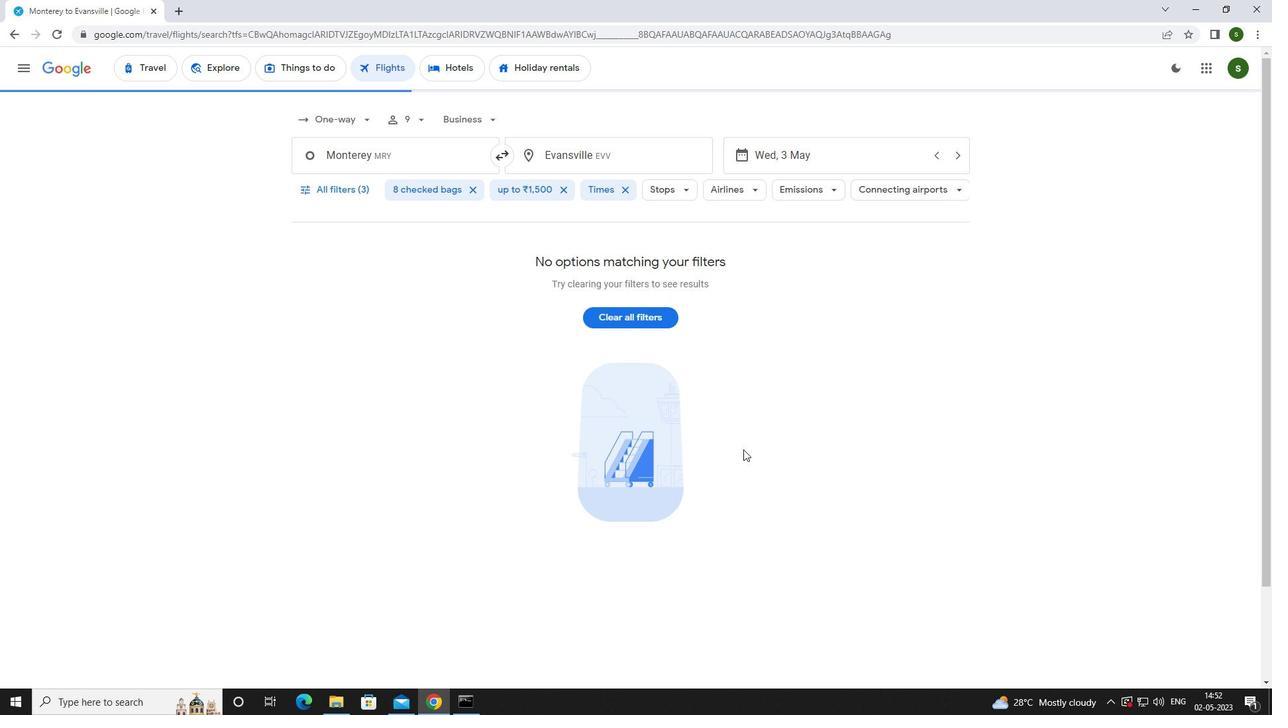 
